 Task: Add a signature Brooke Phillips containing Best regards from, Brooke Phillips to email address softage.4@softage.net and add a label Research
Action: Mouse moved to (899, 76)
Screenshot: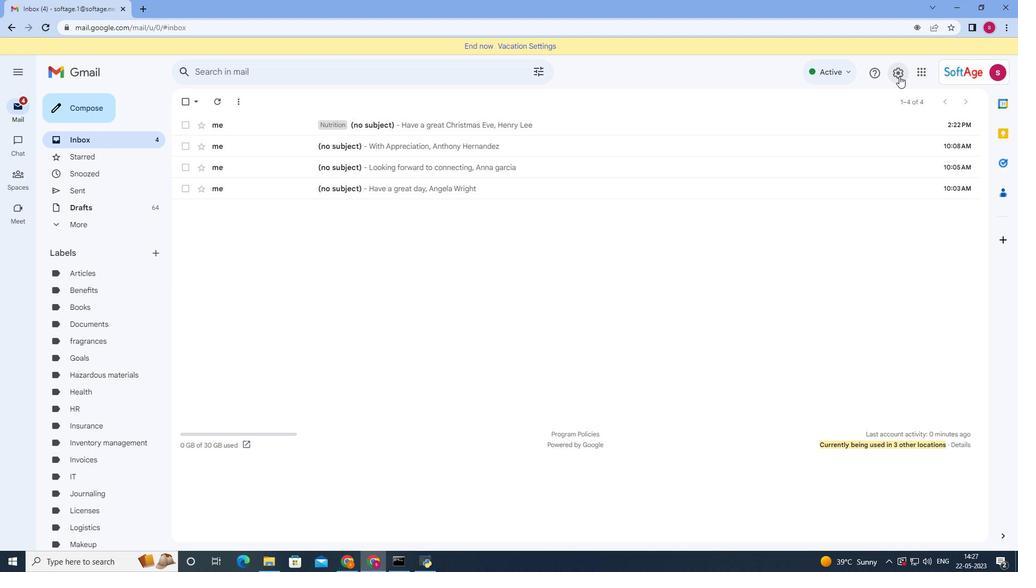
Action: Mouse pressed left at (899, 76)
Screenshot: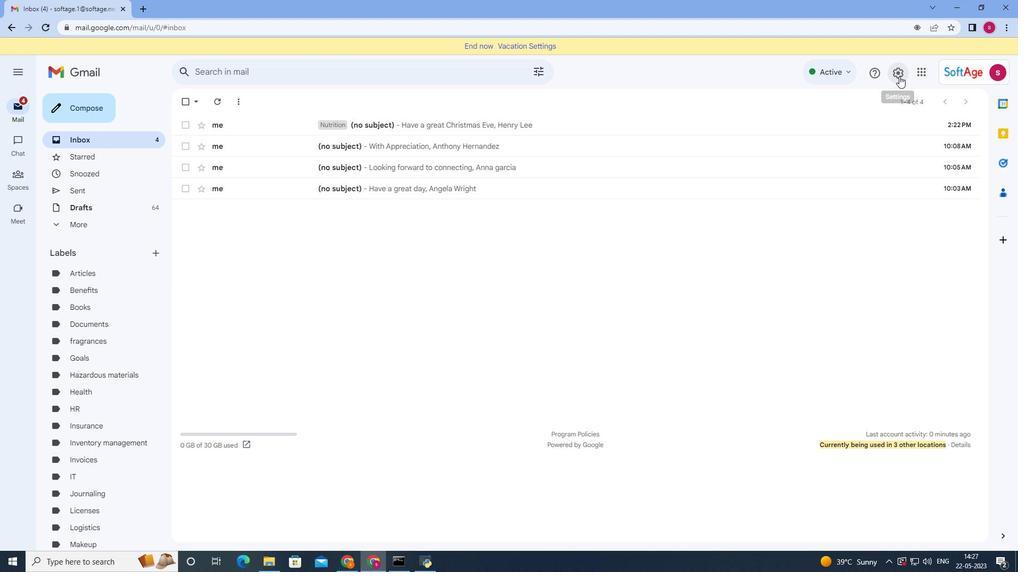 
Action: Mouse moved to (874, 127)
Screenshot: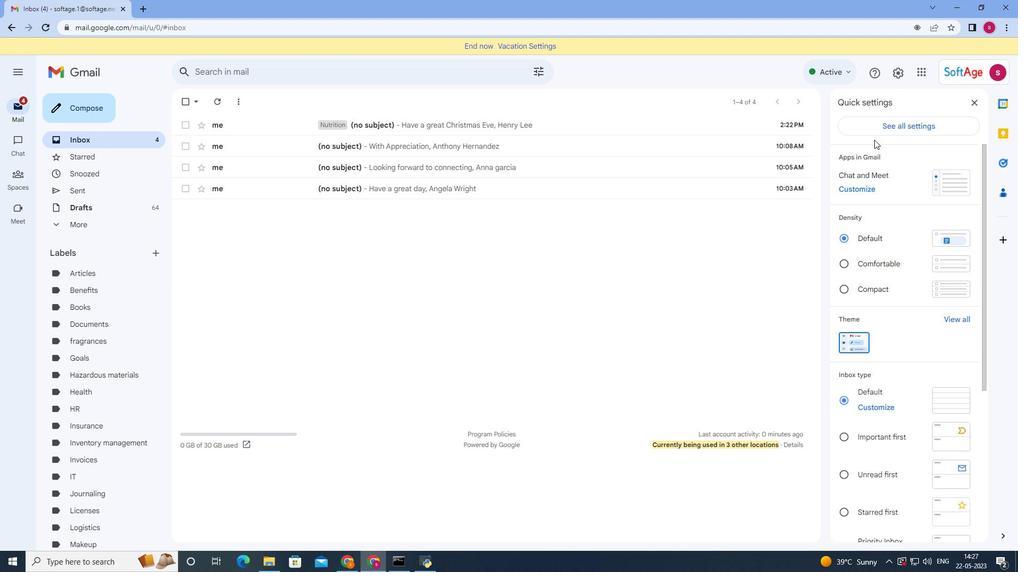
Action: Mouse pressed left at (874, 127)
Screenshot: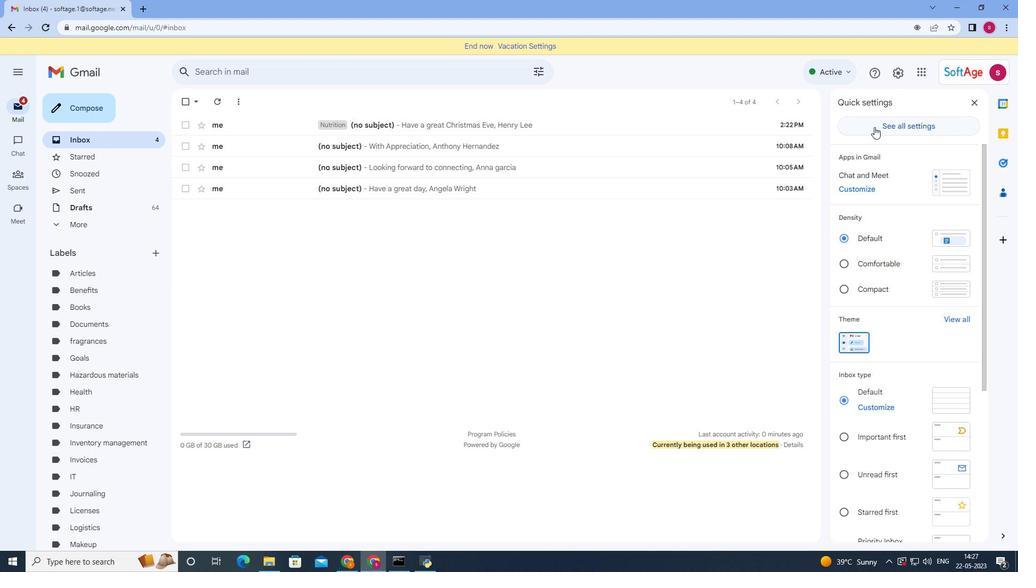 
Action: Mouse moved to (423, 292)
Screenshot: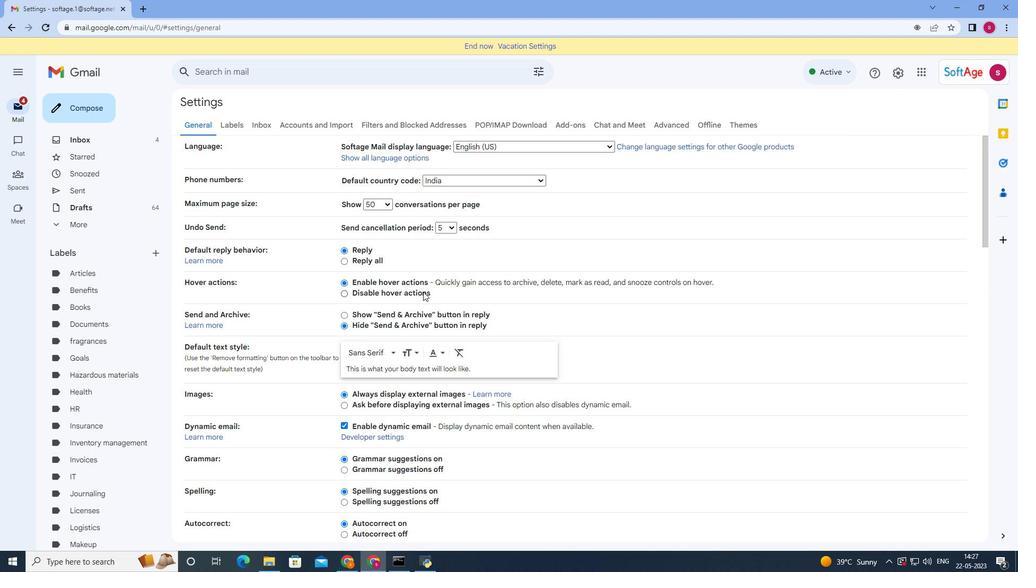 
Action: Mouse scrolled (423, 291) with delta (0, 0)
Screenshot: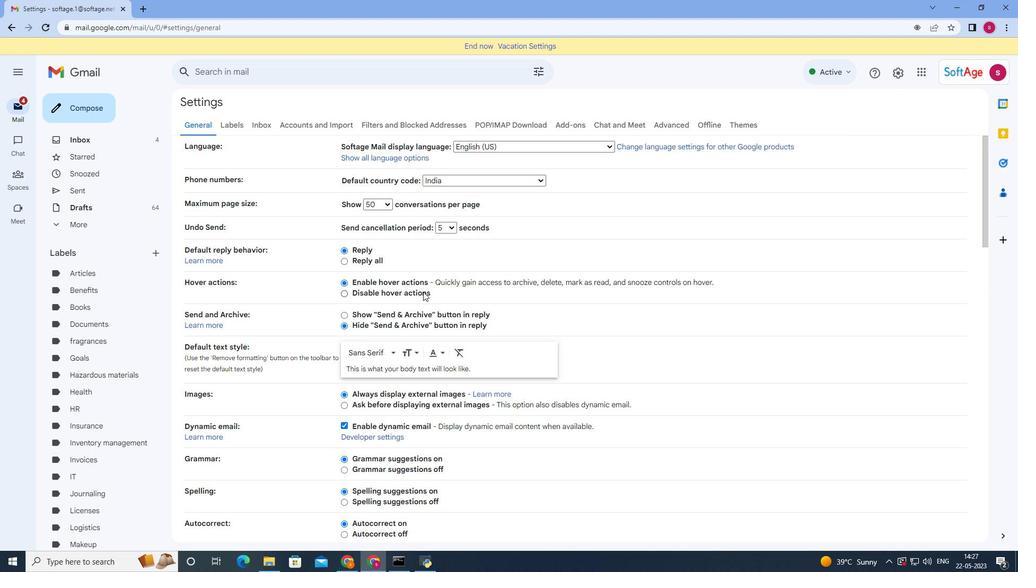 
Action: Mouse moved to (423, 292)
Screenshot: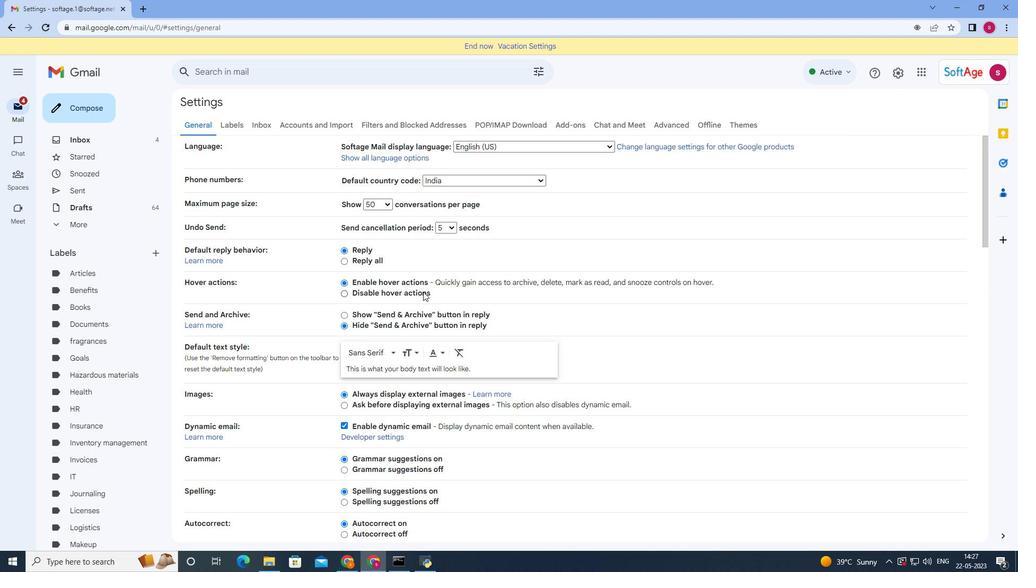 
Action: Mouse scrolled (423, 292) with delta (0, 0)
Screenshot: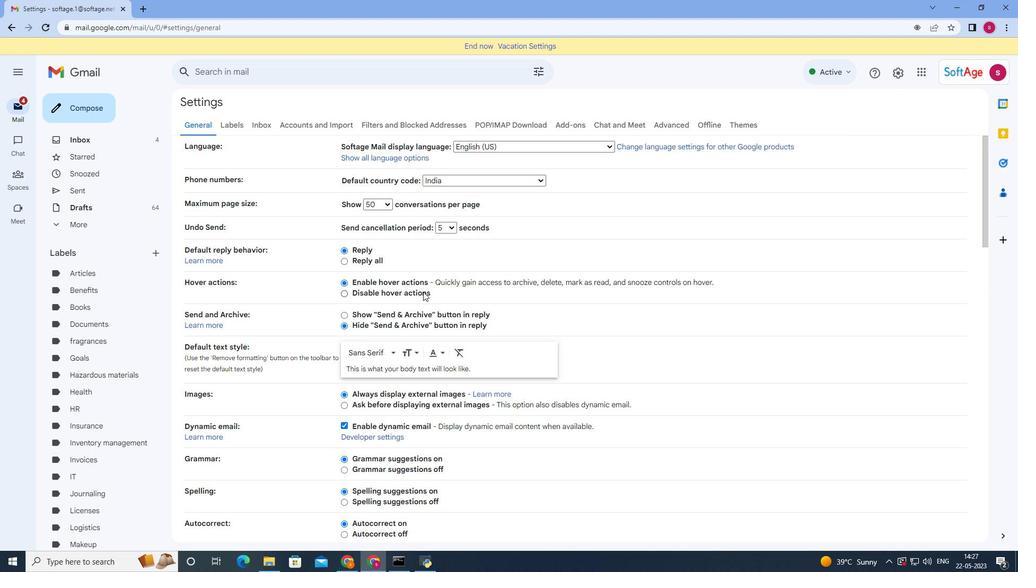 
Action: Mouse moved to (423, 293)
Screenshot: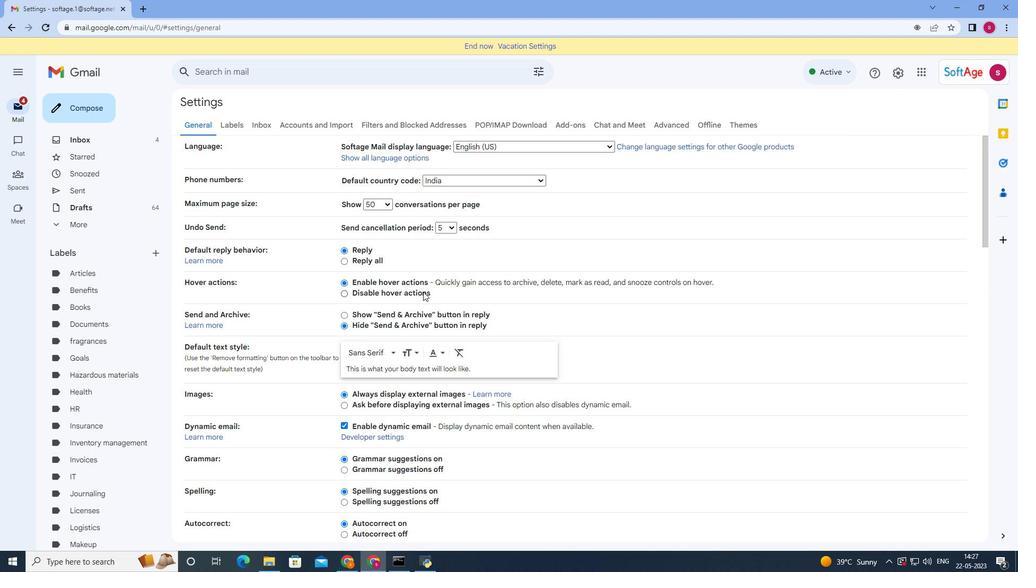 
Action: Mouse scrolled (423, 292) with delta (0, 0)
Screenshot: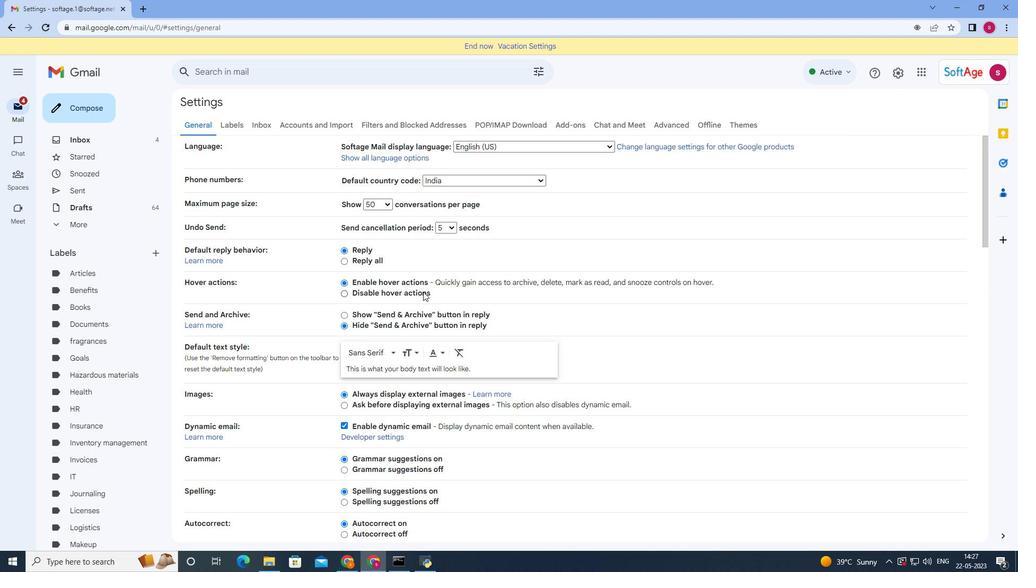 
Action: Mouse moved to (385, 416)
Screenshot: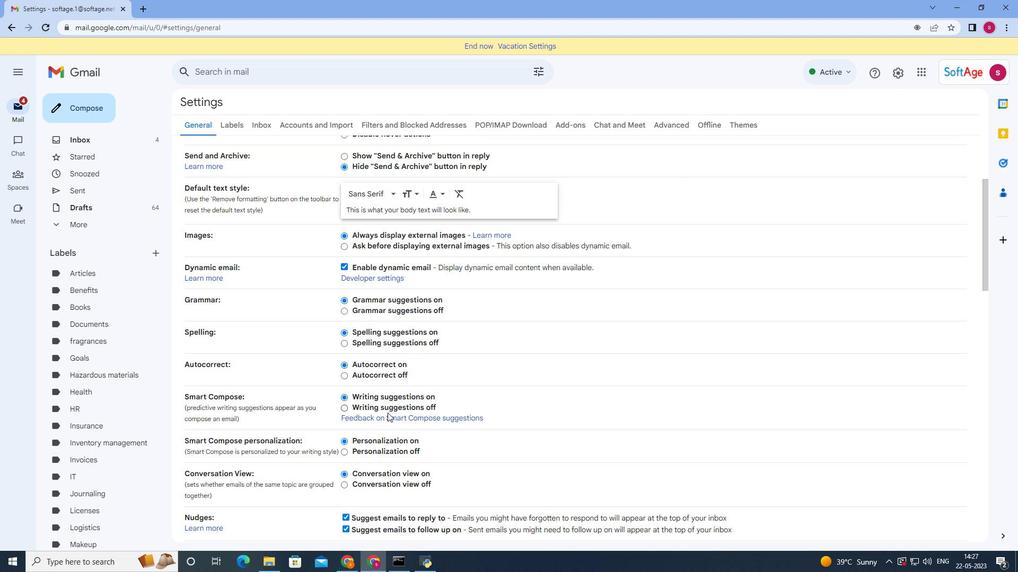 
Action: Mouse scrolled (385, 415) with delta (0, 0)
Screenshot: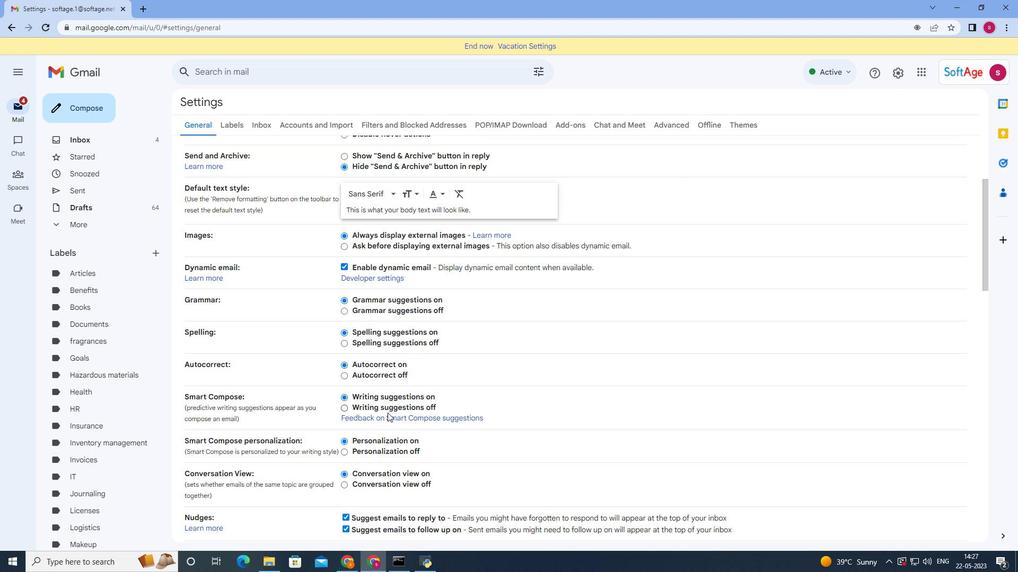 
Action: Mouse moved to (385, 416)
Screenshot: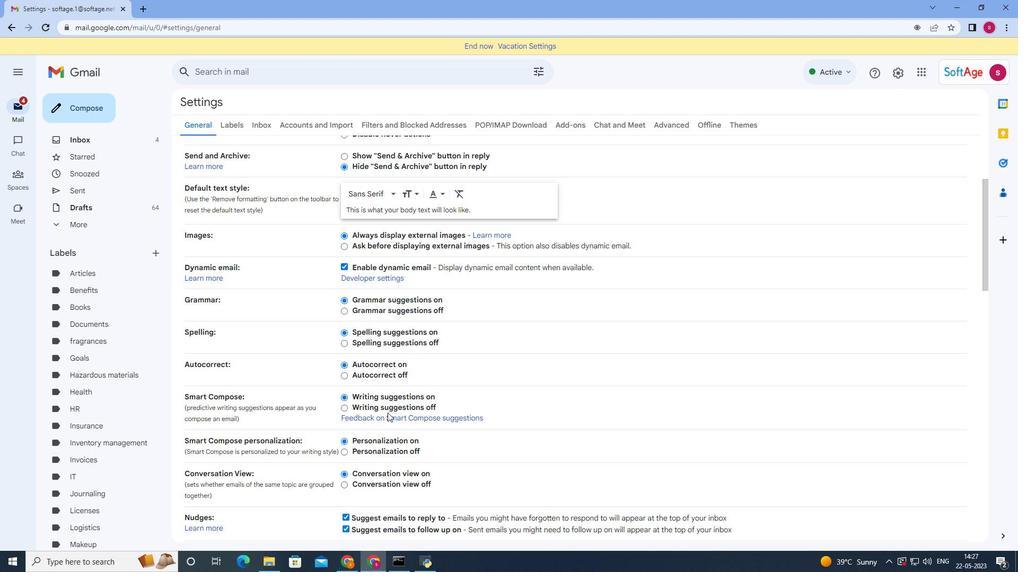 
Action: Mouse scrolled (385, 415) with delta (0, 0)
Screenshot: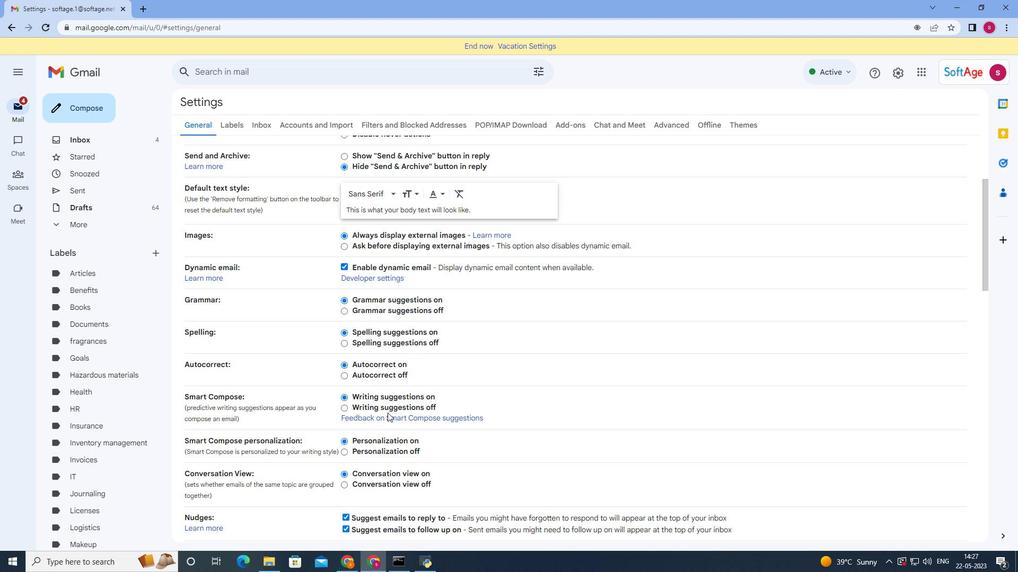 
Action: Mouse scrolled (385, 415) with delta (0, 0)
Screenshot: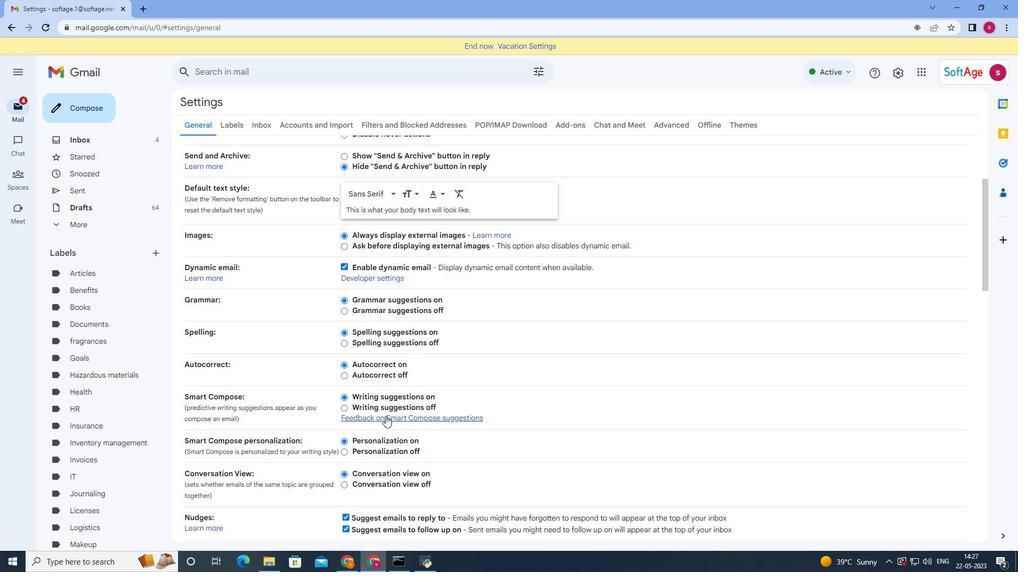 
Action: Mouse moved to (380, 431)
Screenshot: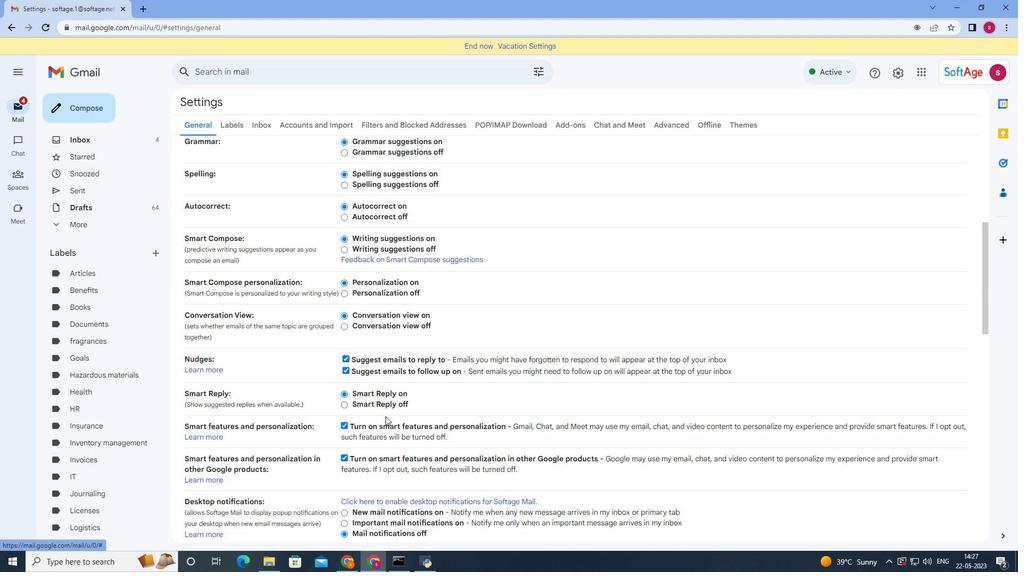 
Action: Mouse scrolled (383, 423) with delta (0, 0)
Screenshot: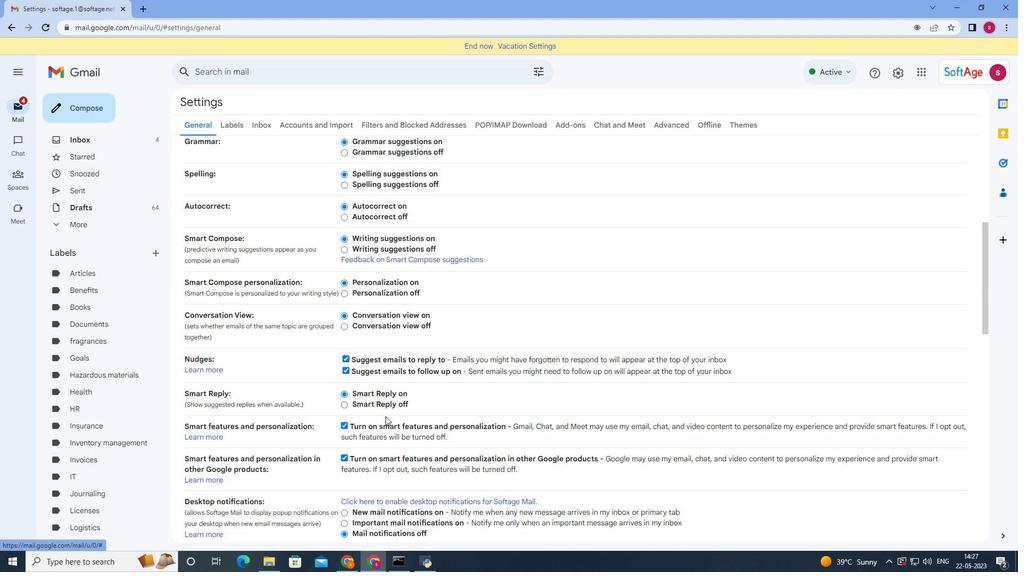 
Action: Mouse moved to (380, 431)
Screenshot: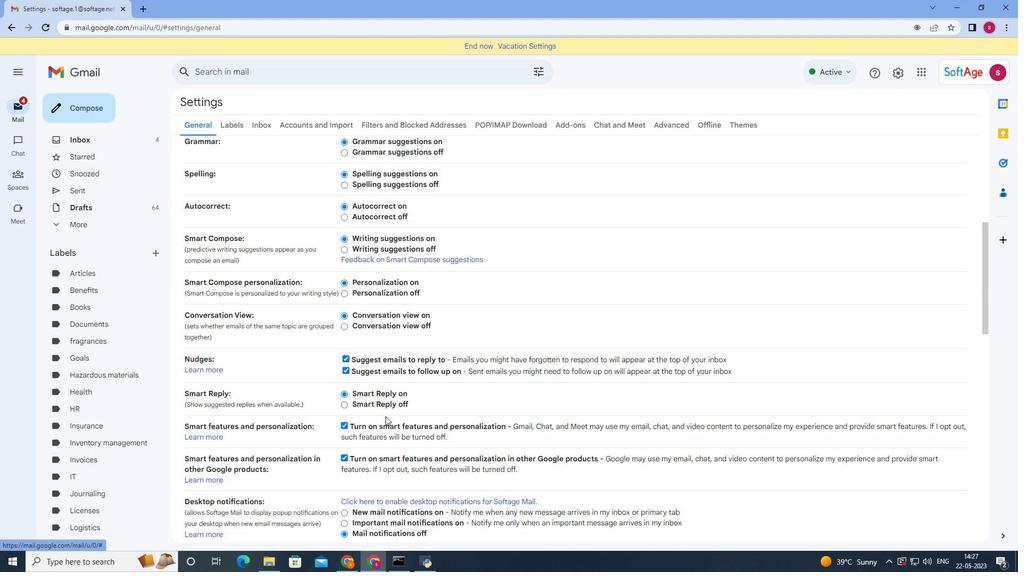 
Action: Mouse scrolled (380, 430) with delta (0, 0)
Screenshot: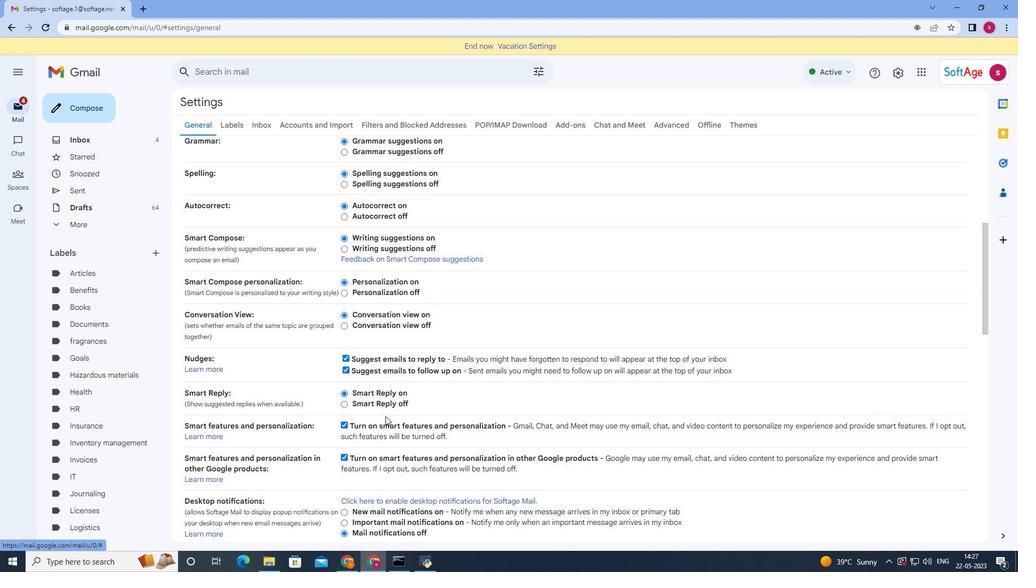 
Action: Mouse moved to (379, 433)
Screenshot: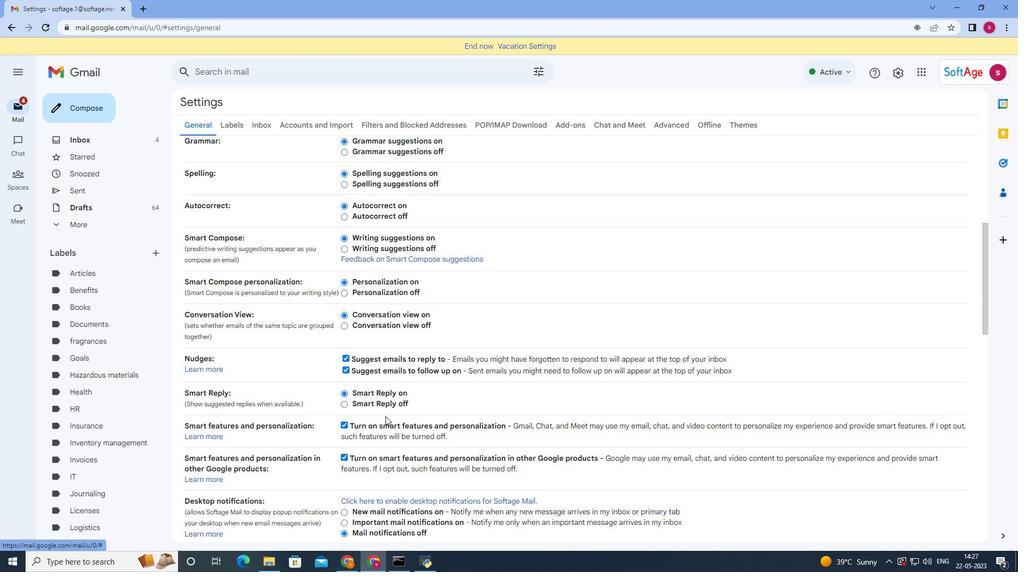
Action: Mouse scrolled (379, 432) with delta (0, 0)
Screenshot: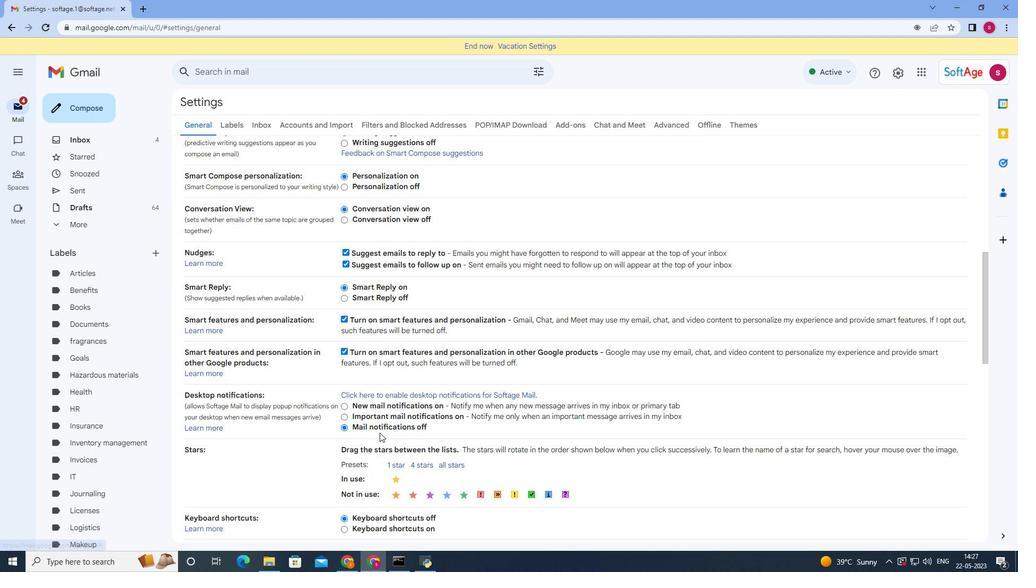 
Action: Mouse scrolled (379, 432) with delta (0, 0)
Screenshot: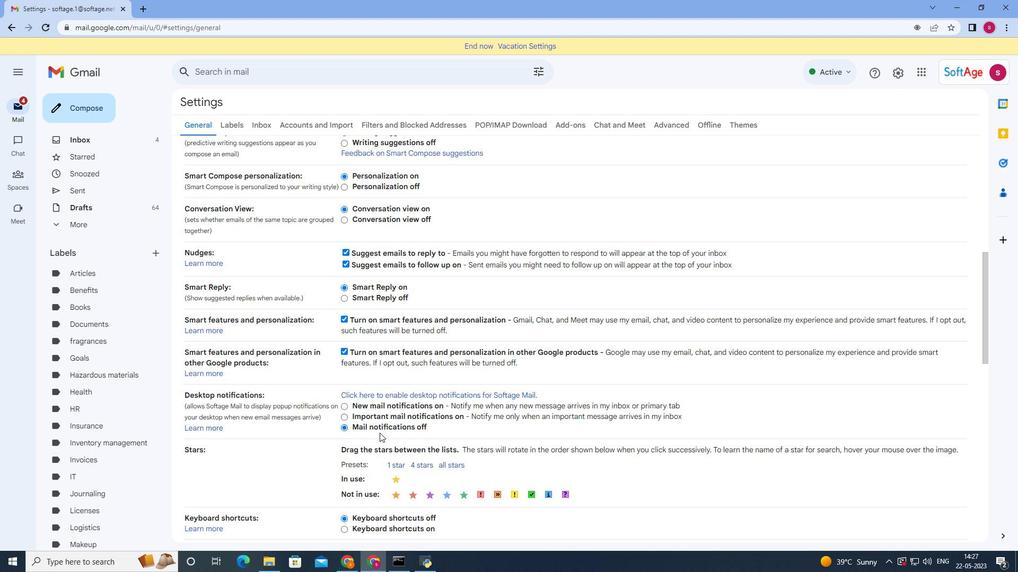 
Action: Mouse moved to (372, 467)
Screenshot: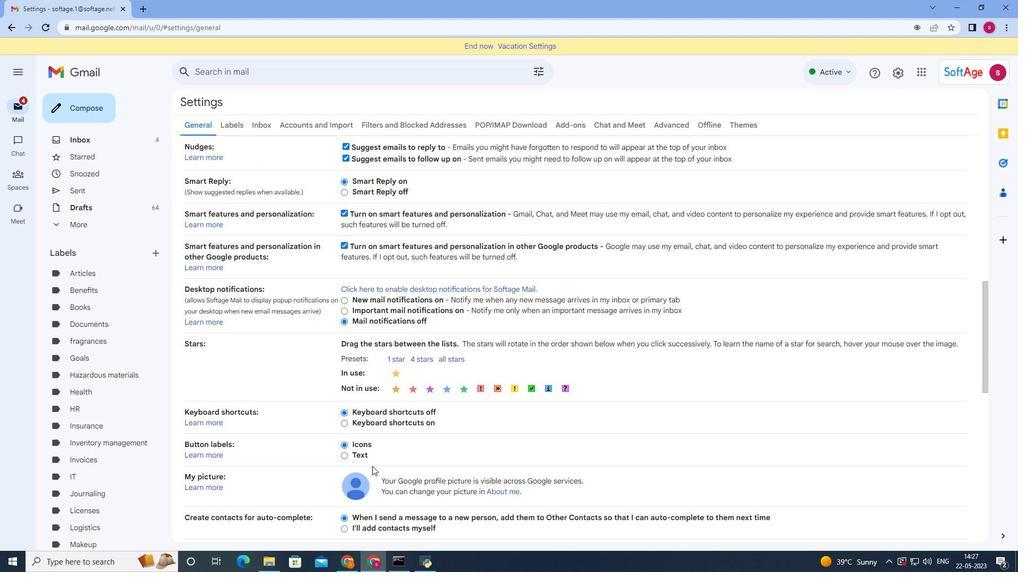 
Action: Mouse scrolled (372, 467) with delta (0, 0)
Screenshot: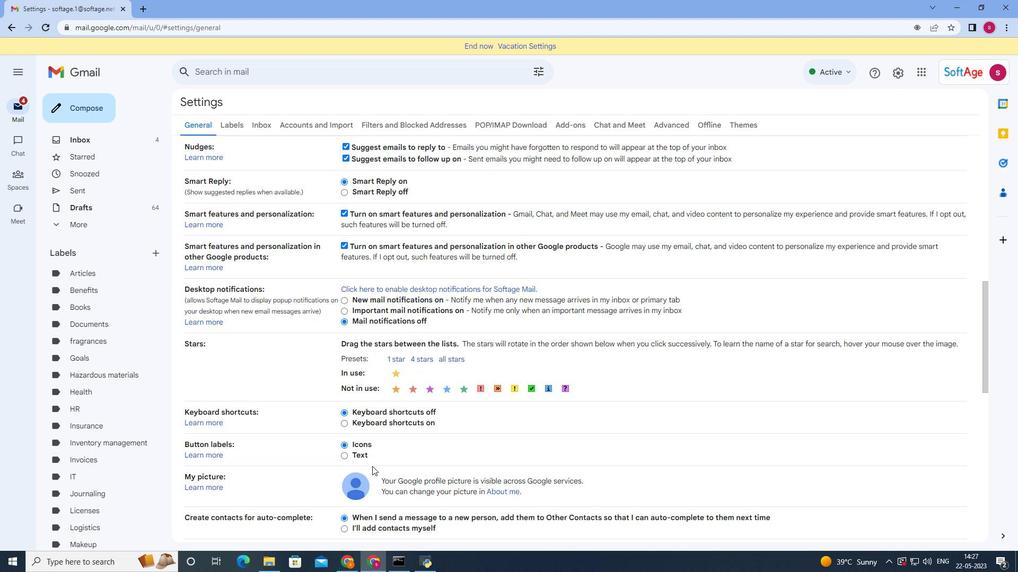 
Action: Mouse moved to (374, 467)
Screenshot: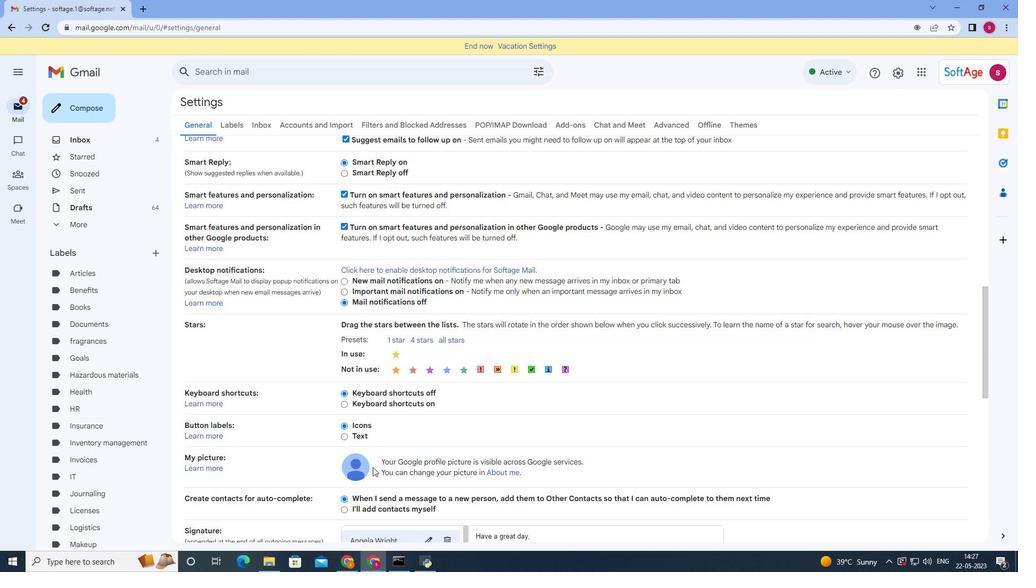 
Action: Mouse scrolled (373, 467) with delta (0, 0)
Screenshot: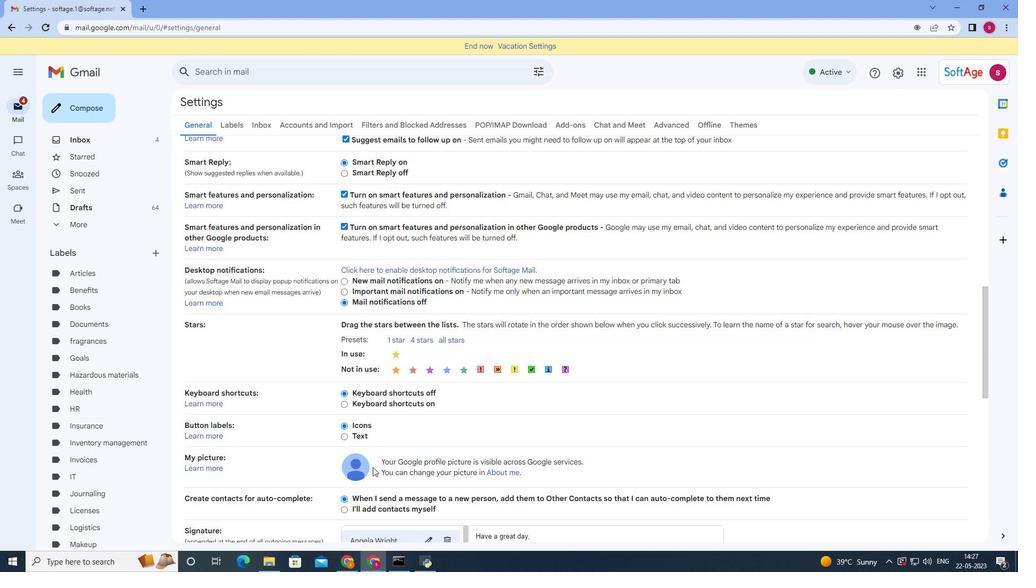 
Action: Mouse moved to (381, 466)
Screenshot: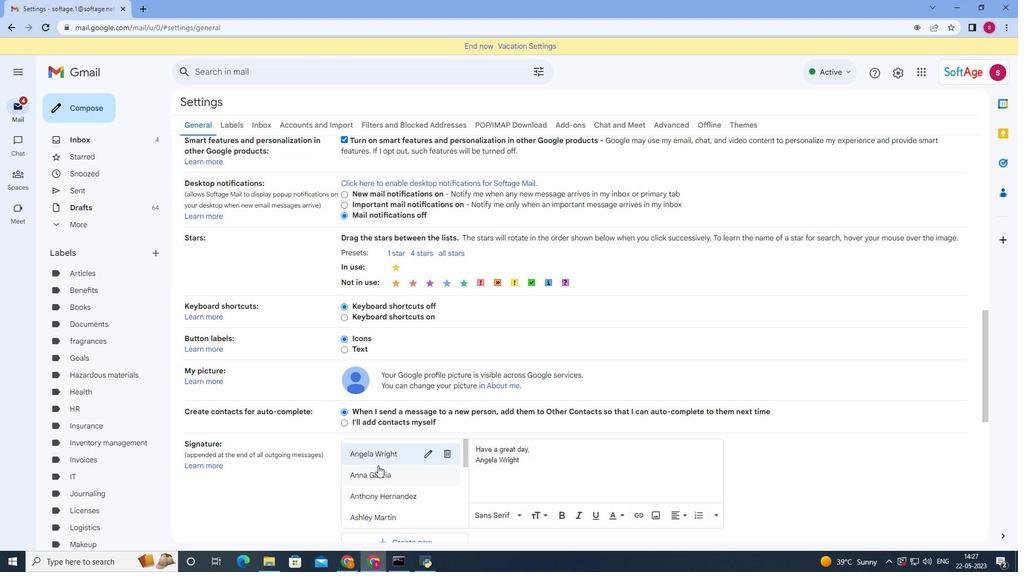 
Action: Mouse scrolled (381, 466) with delta (0, 0)
Screenshot: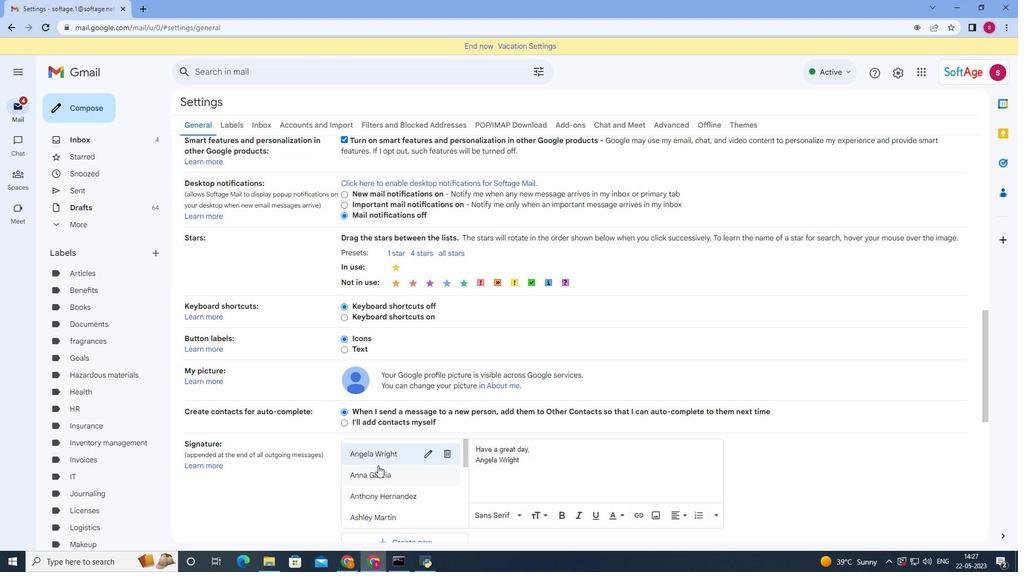 
Action: Mouse moved to (494, 478)
Screenshot: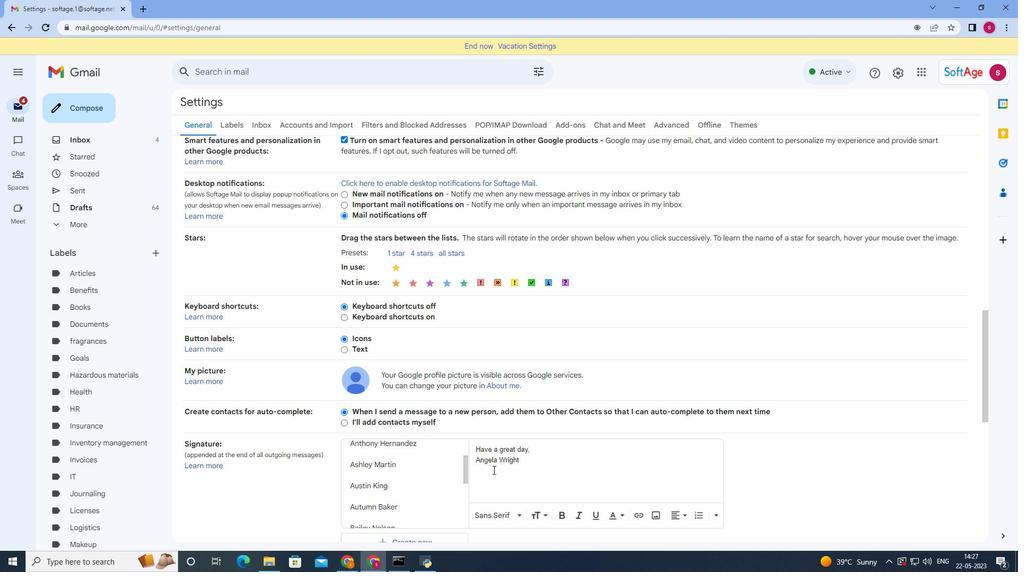 
Action: Mouse scrolled (494, 477) with delta (0, 0)
Screenshot: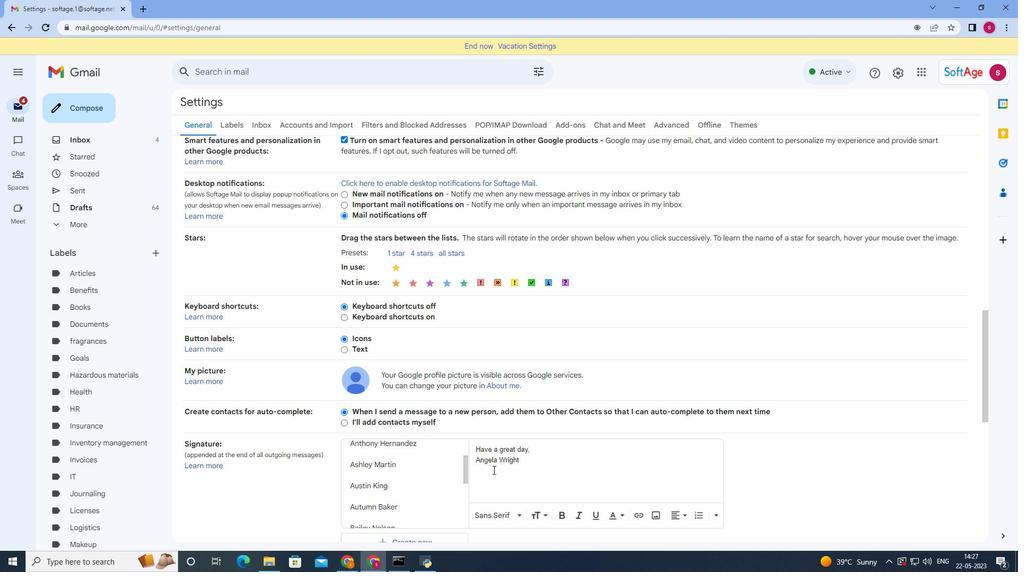 
Action: Mouse scrolled (494, 477) with delta (0, 0)
Screenshot: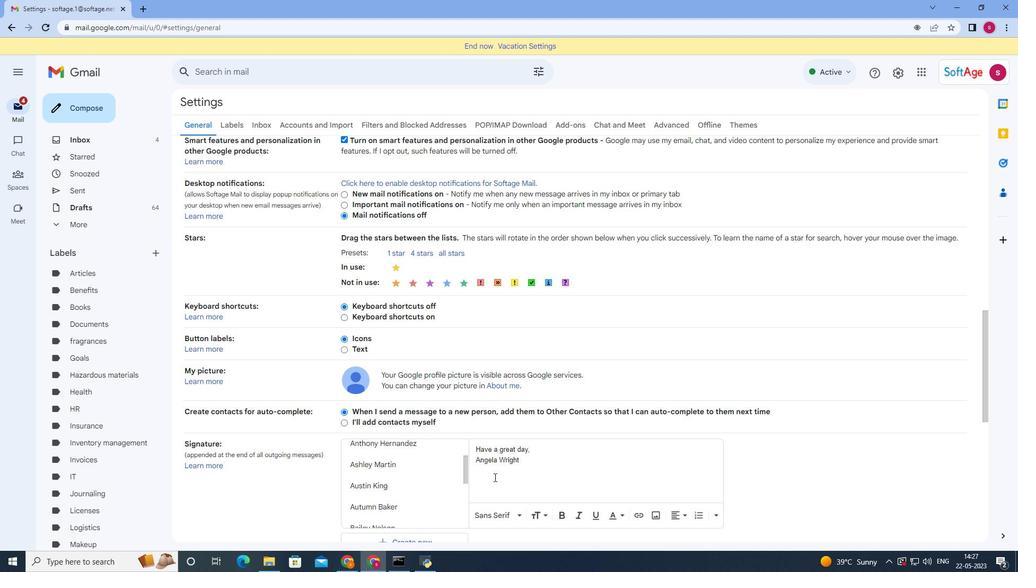
Action: Mouse moved to (413, 439)
Screenshot: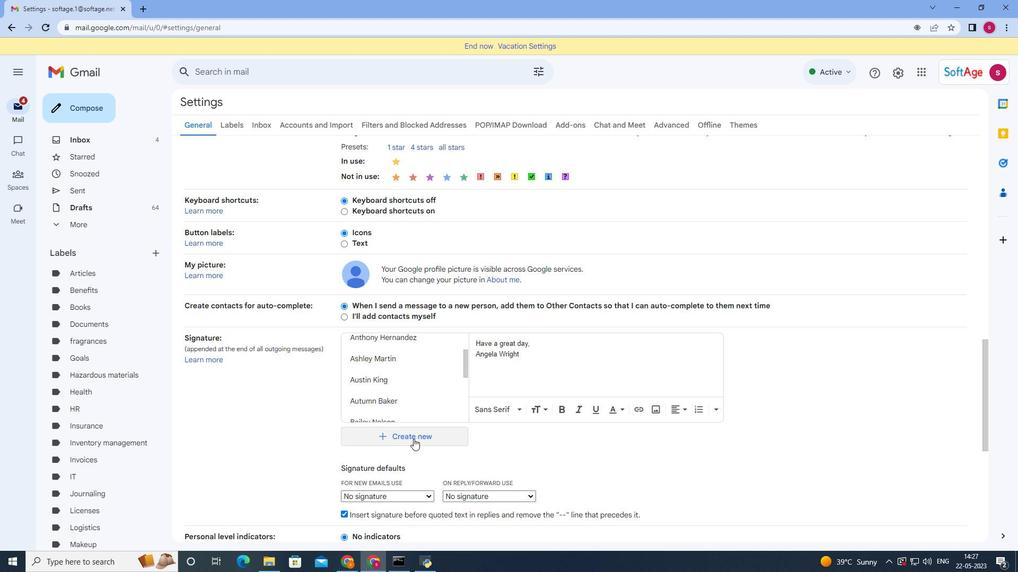 
Action: Mouse pressed left at (413, 439)
Screenshot: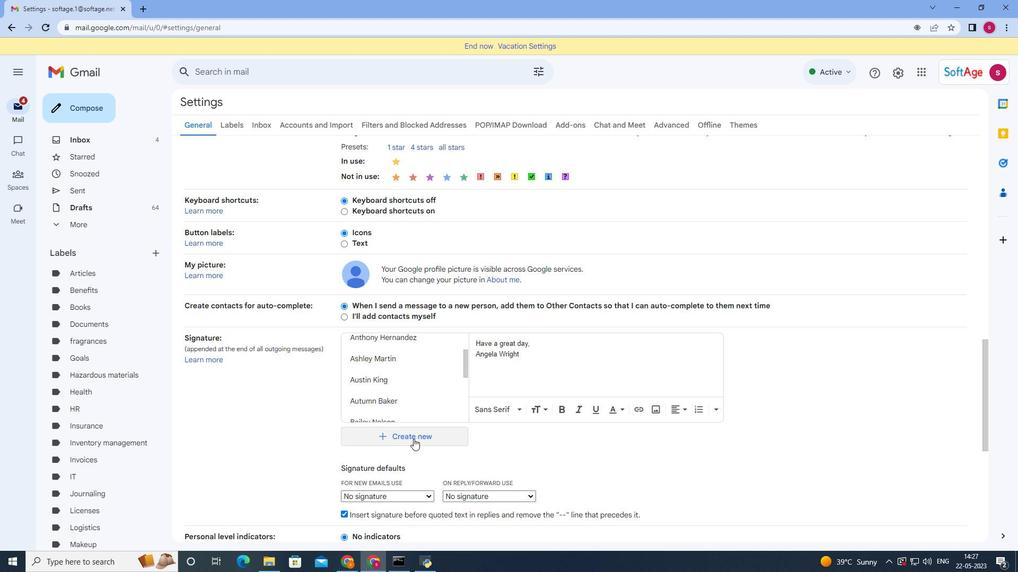 
Action: Mouse moved to (405, 374)
Screenshot: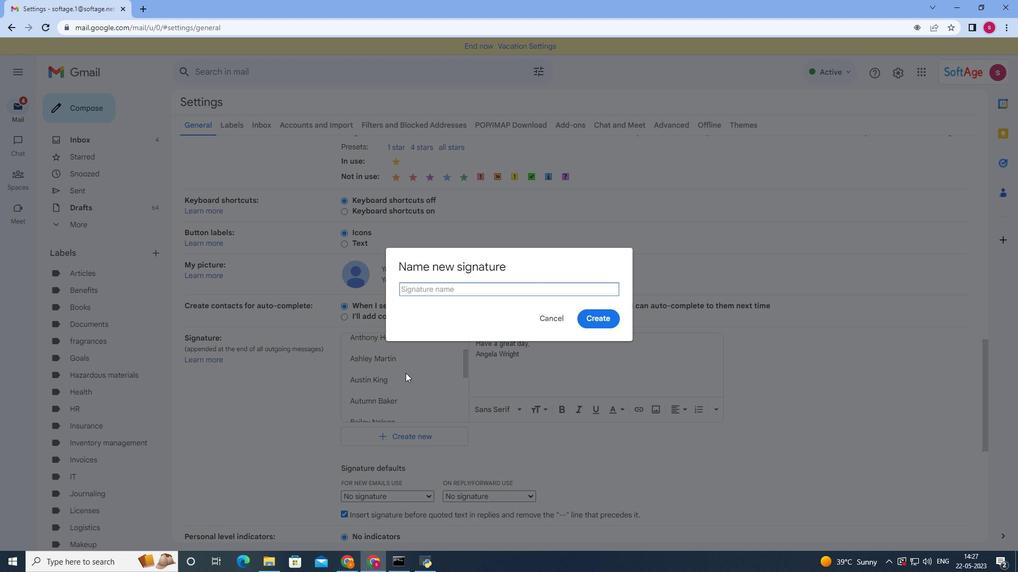 
Action: Key pressed <Key.shift>Brooke<Key.space><Key.shift>Pj<Key.backspace>hillips
Screenshot: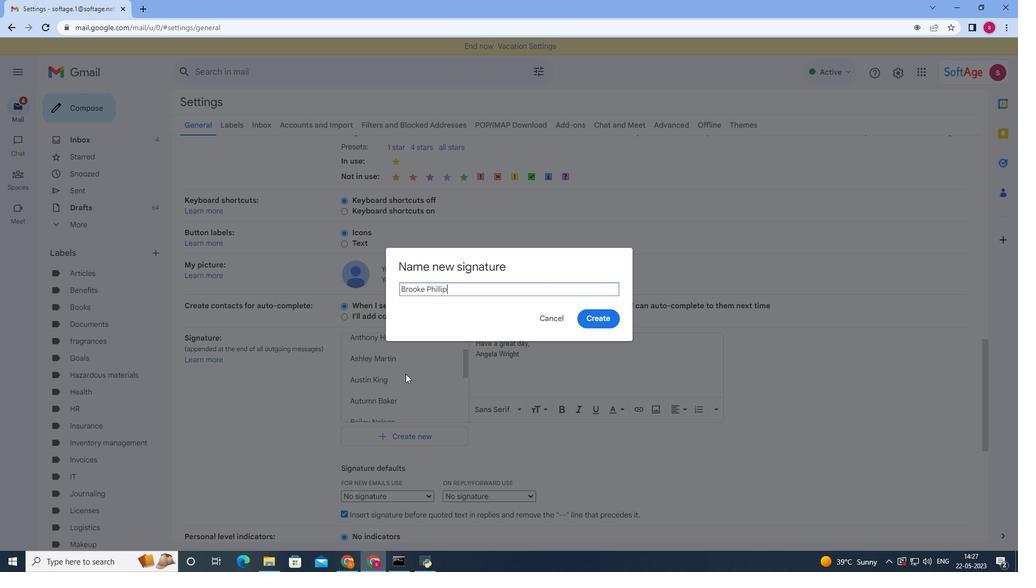 
Action: Mouse moved to (604, 319)
Screenshot: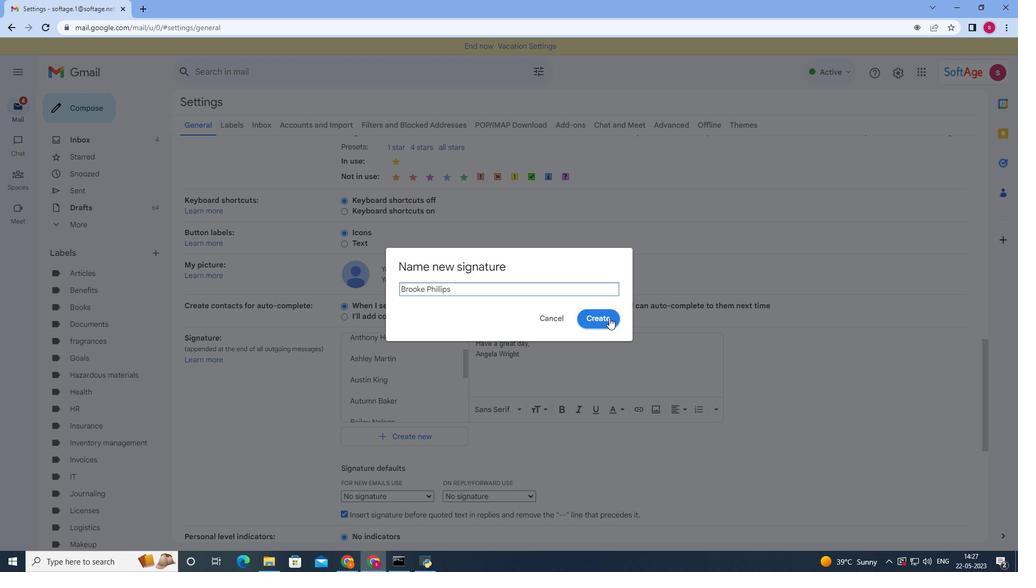 
Action: Mouse pressed left at (604, 319)
Screenshot: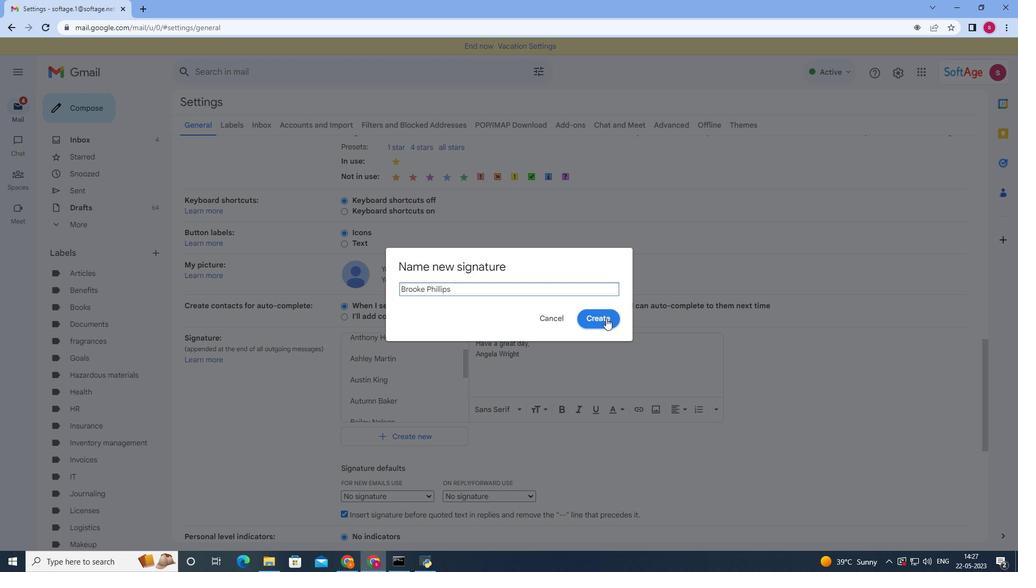 
Action: Mouse moved to (508, 344)
Screenshot: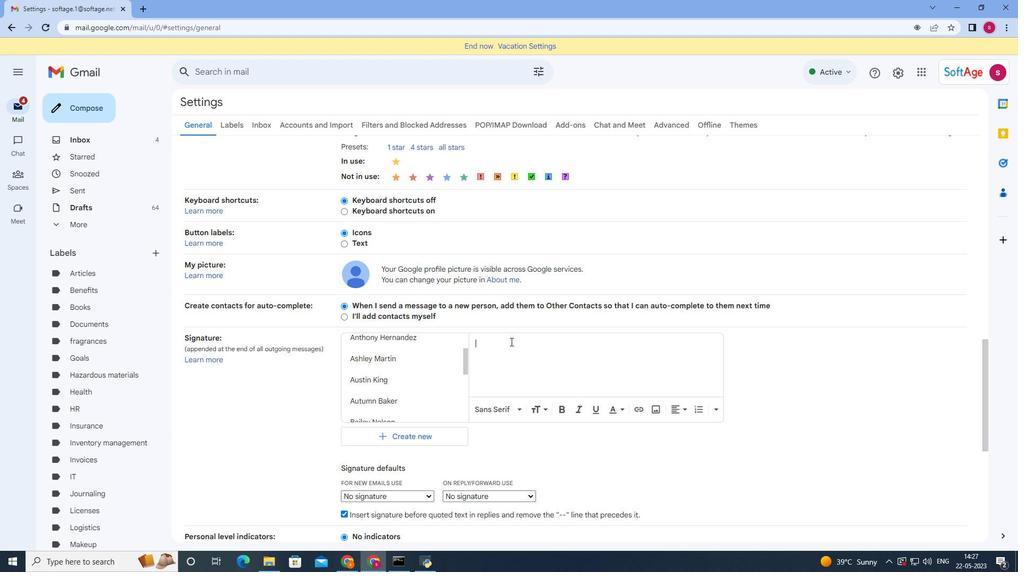 
Action: Mouse pressed left at (508, 344)
Screenshot: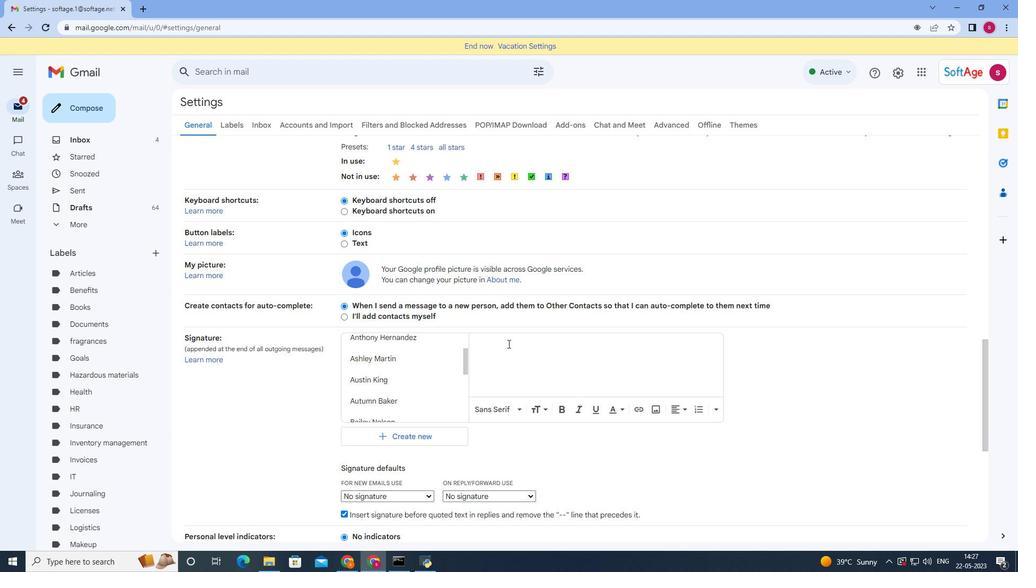 
Action: Mouse moved to (508, 343)
Screenshot: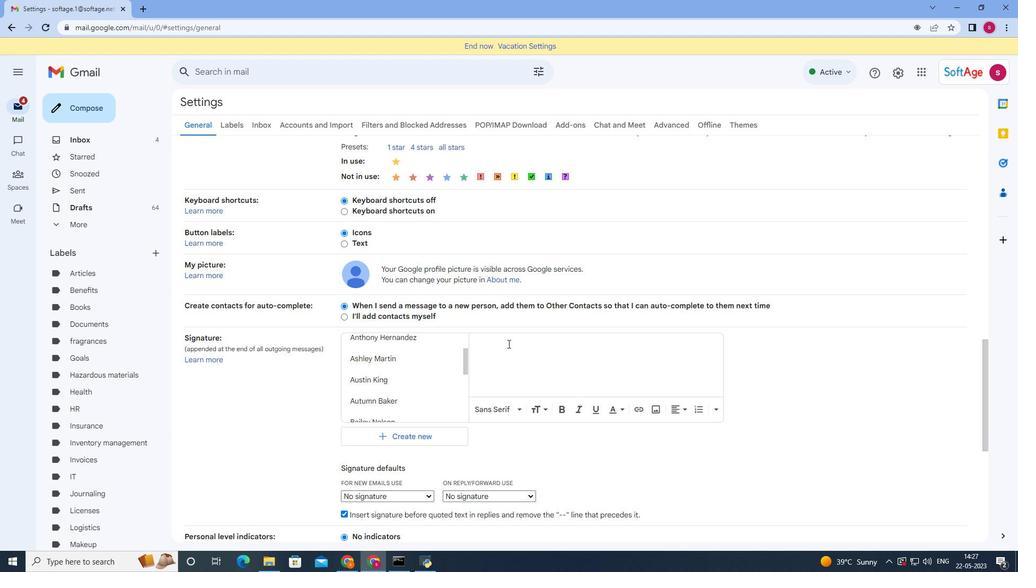 
Action: Key pressed <Key.shift>Best<Key.space>regards<Key.space>from,<Key.enter><Key.shift>Brok<Key.backspace>oke<Key.space><Key.shift>Pj<Key.backspace>hillips
Screenshot: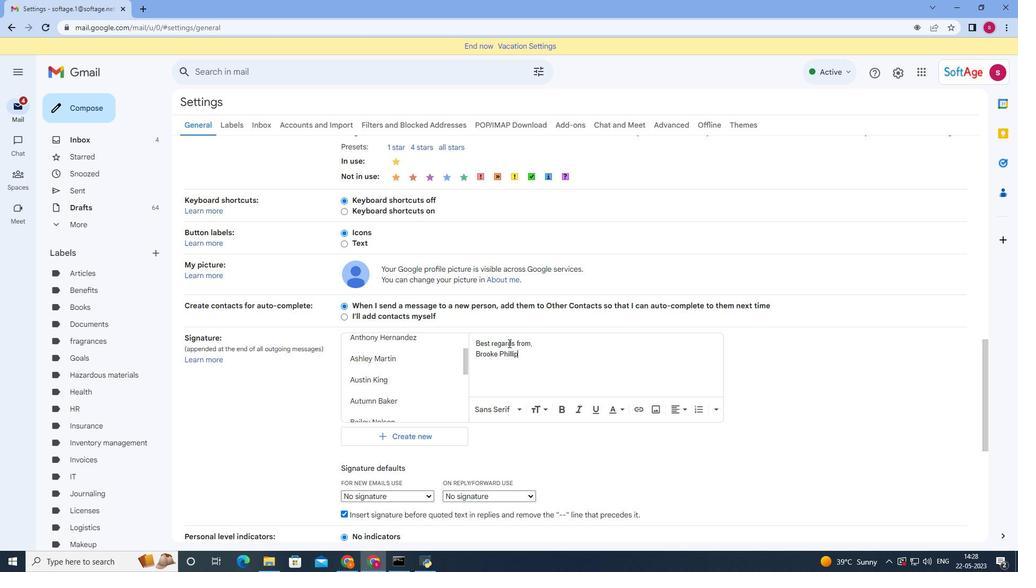 
Action: Mouse moved to (511, 388)
Screenshot: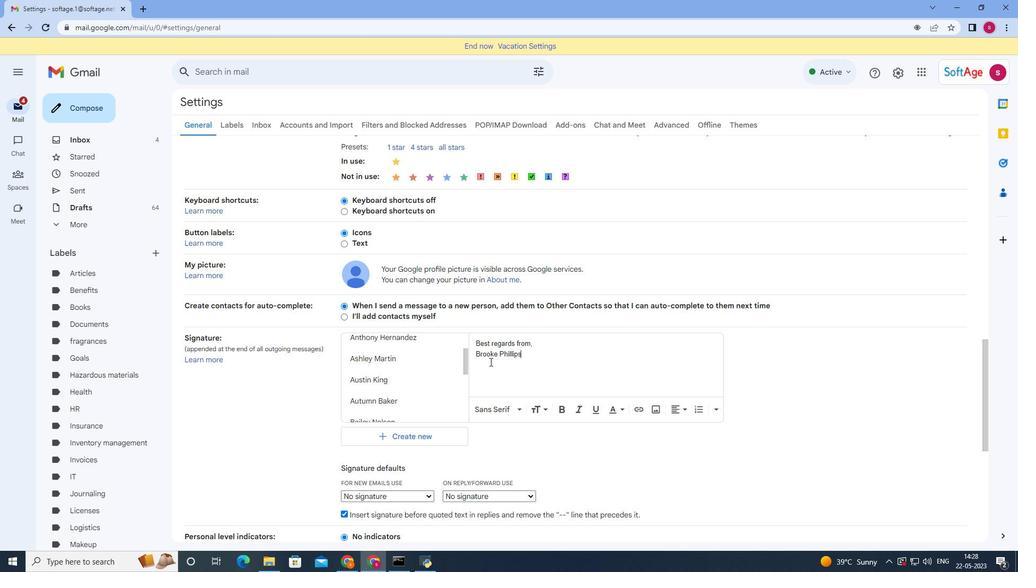 
Action: Mouse scrolled (511, 388) with delta (0, 0)
Screenshot: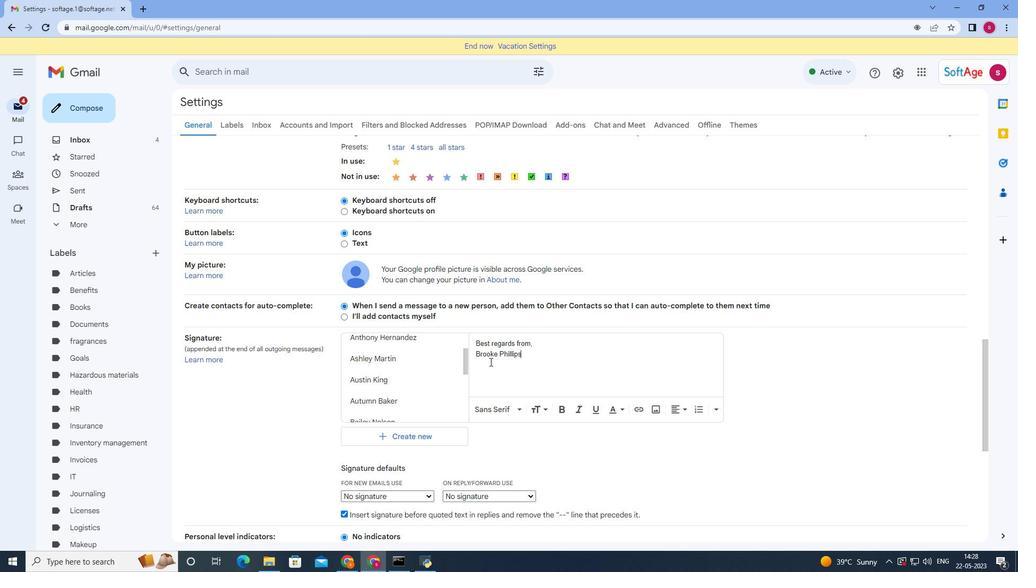 
Action: Mouse moved to (520, 396)
Screenshot: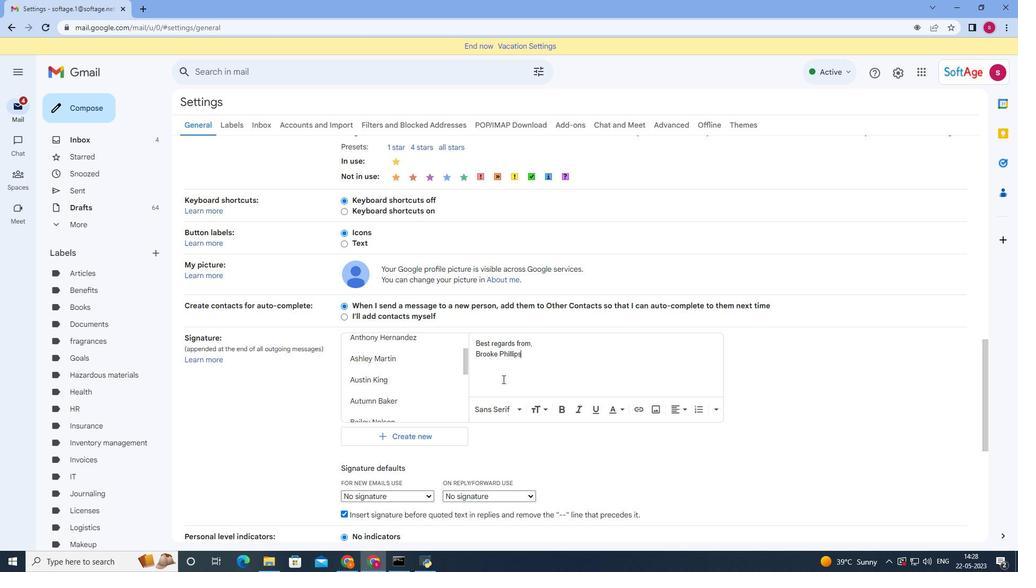 
Action: Mouse scrolled (520, 396) with delta (0, 0)
Screenshot: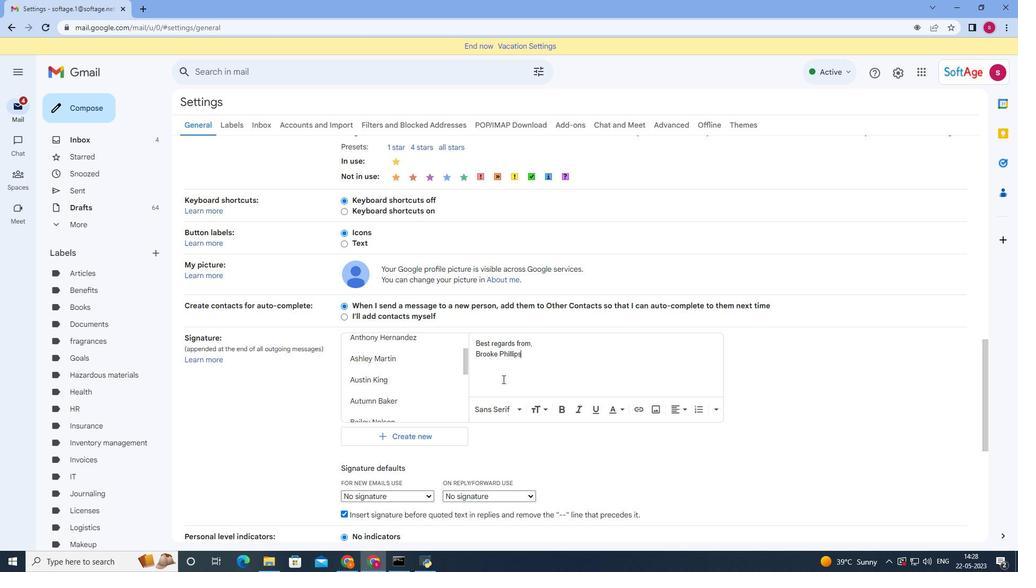 
Action: Mouse moved to (526, 398)
Screenshot: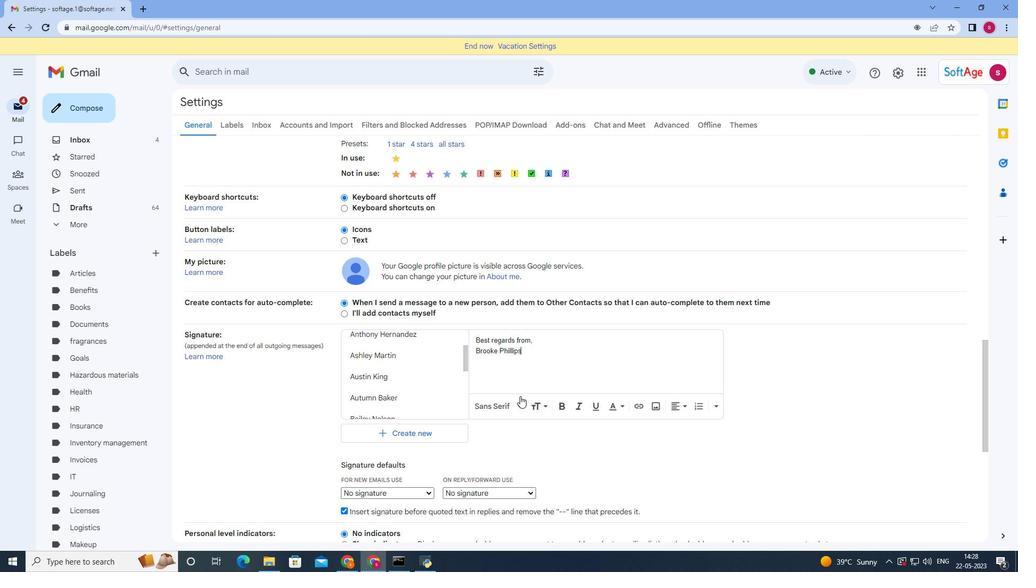 
Action: Mouse scrolled (526, 398) with delta (0, 0)
Screenshot: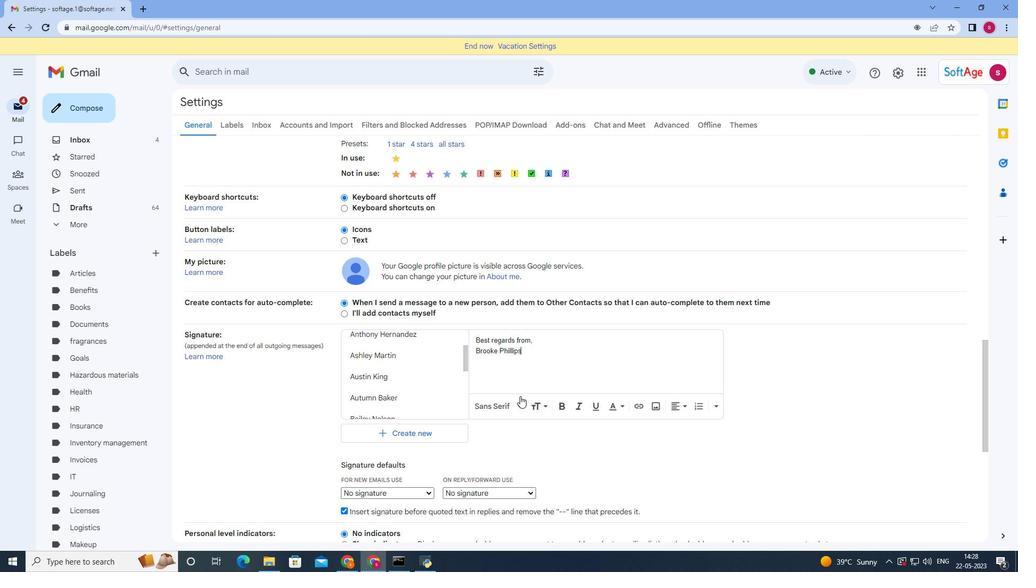 
Action: Mouse moved to (561, 353)
Screenshot: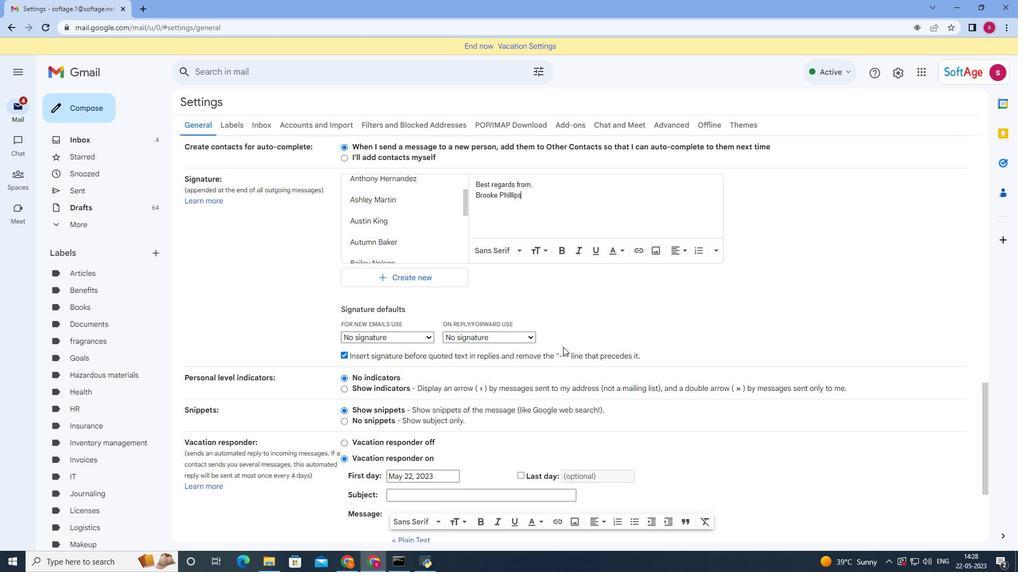 
Action: Mouse scrolled (563, 348) with delta (0, 0)
Screenshot: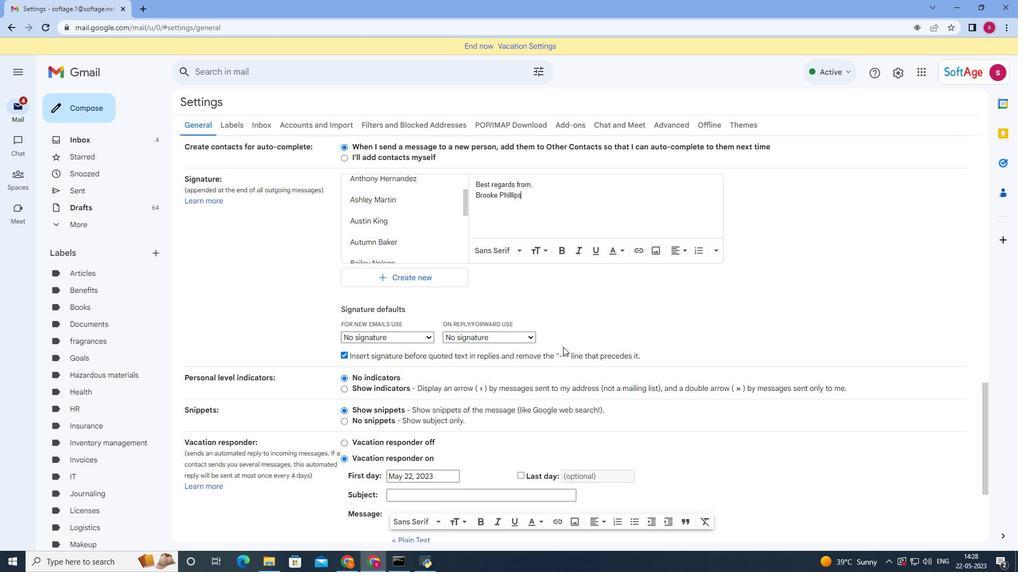 
Action: Mouse moved to (561, 354)
Screenshot: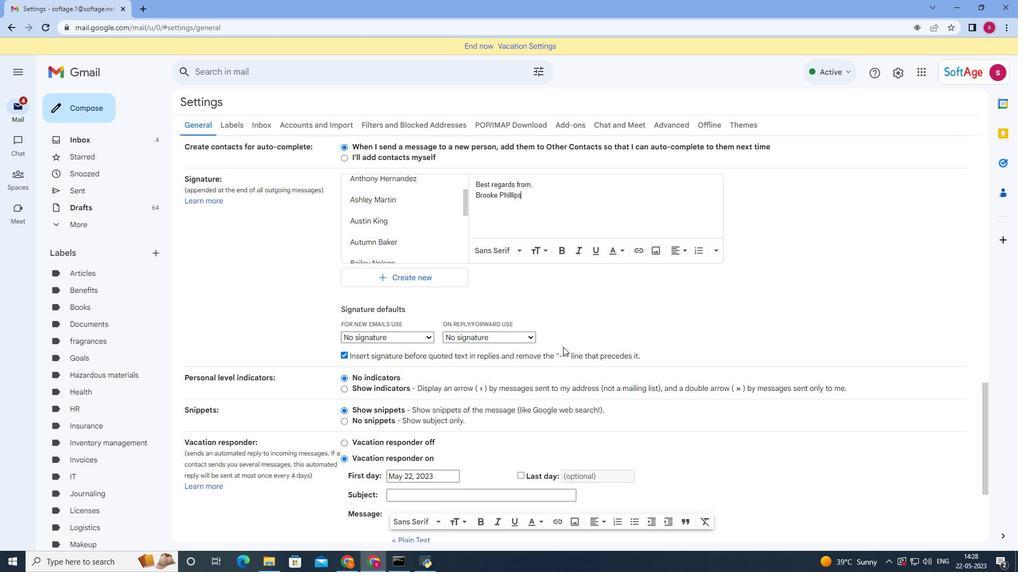
Action: Mouse scrolled (562, 350) with delta (0, 0)
Screenshot: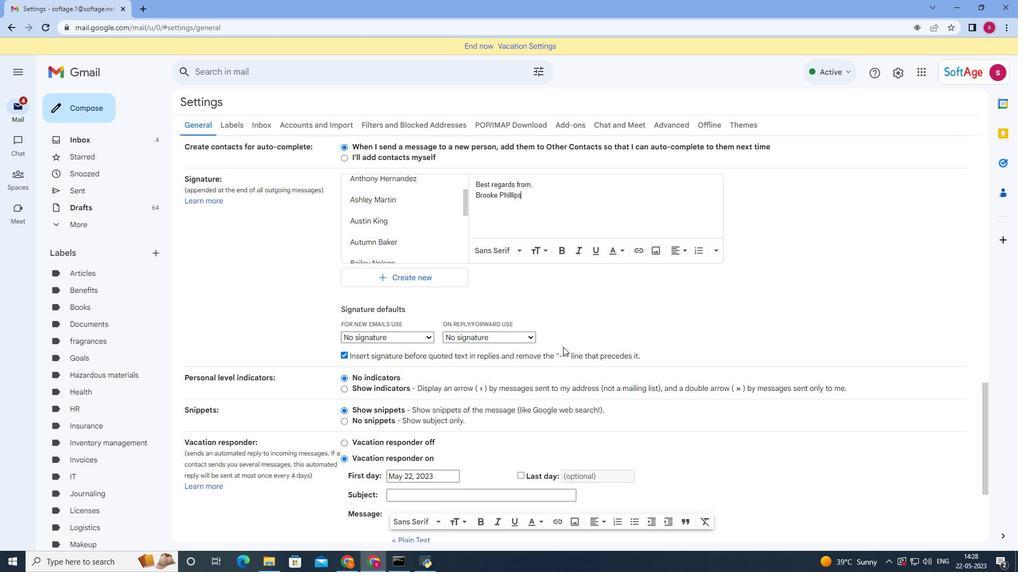 
Action: Mouse moved to (561, 355)
Screenshot: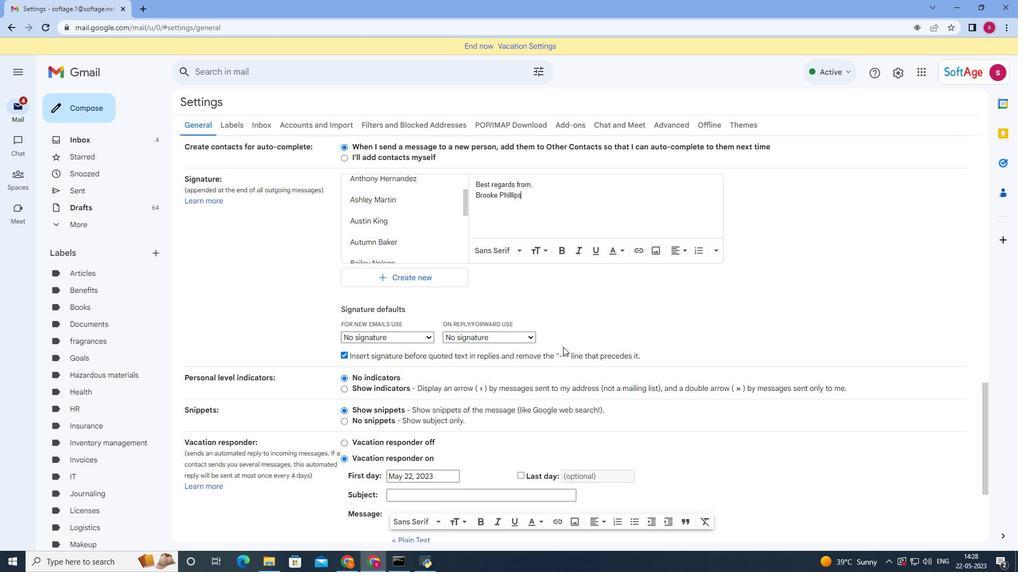 
Action: Mouse scrolled (561, 351) with delta (0, 0)
Screenshot: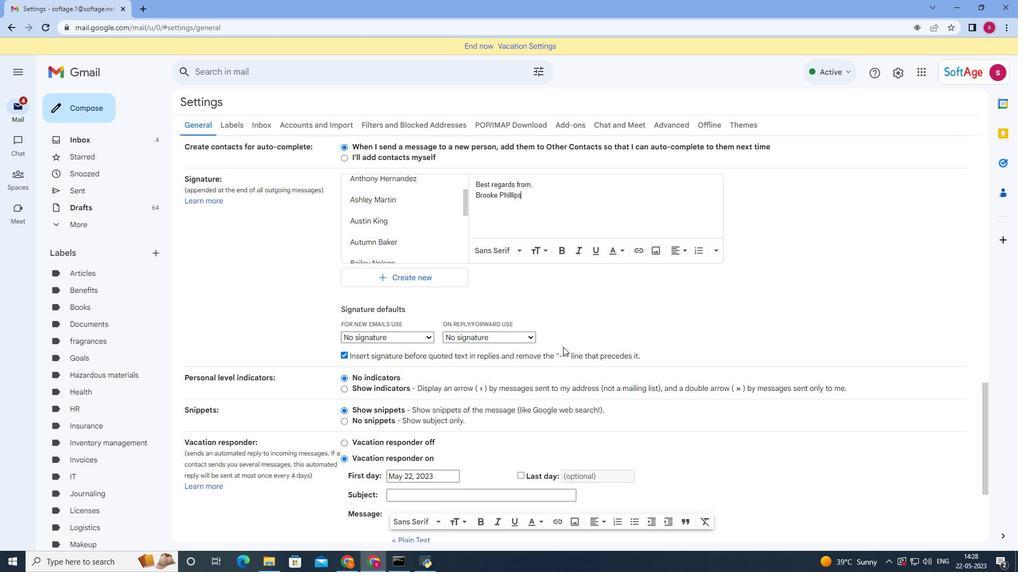 
Action: Mouse moved to (561, 359)
Screenshot: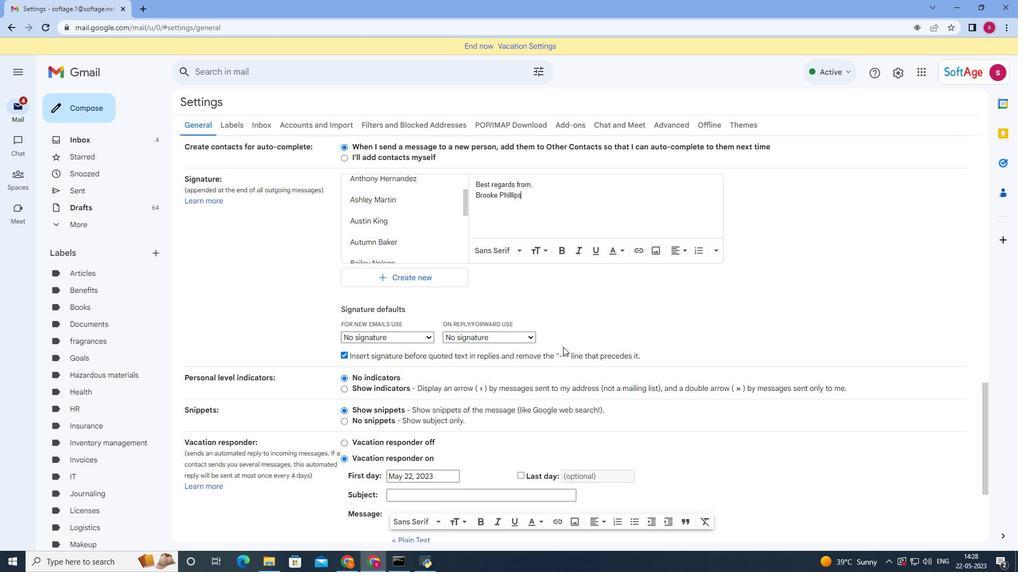 
Action: Mouse scrolled (561, 356) with delta (0, 0)
Screenshot: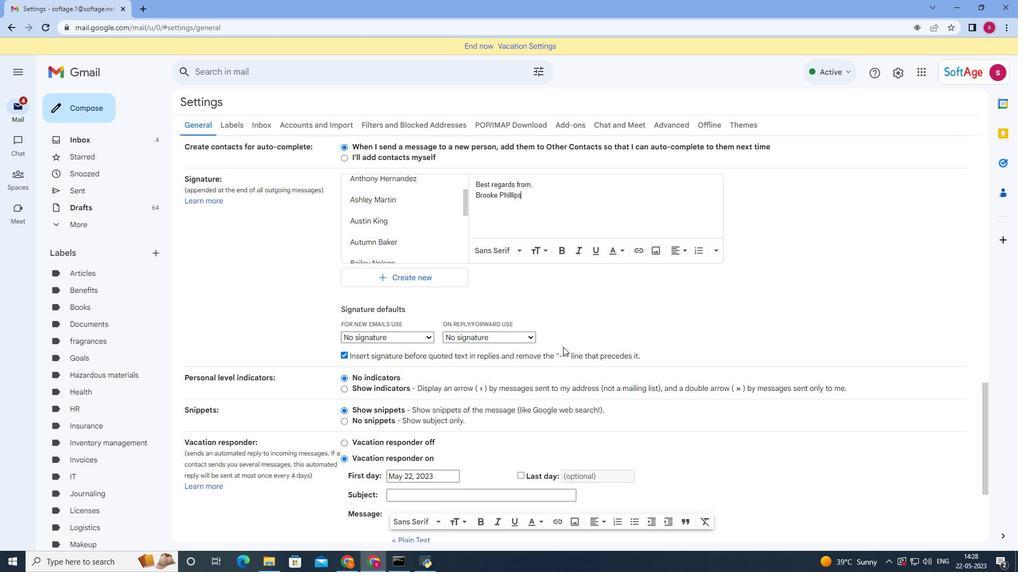 
Action: Mouse moved to (556, 483)
Screenshot: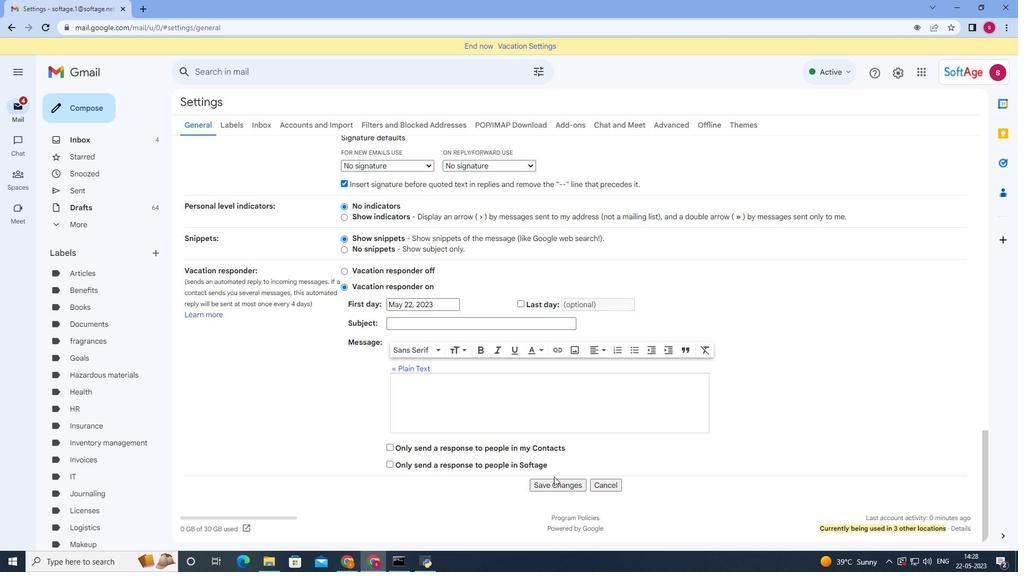 
Action: Mouse pressed left at (556, 483)
Screenshot: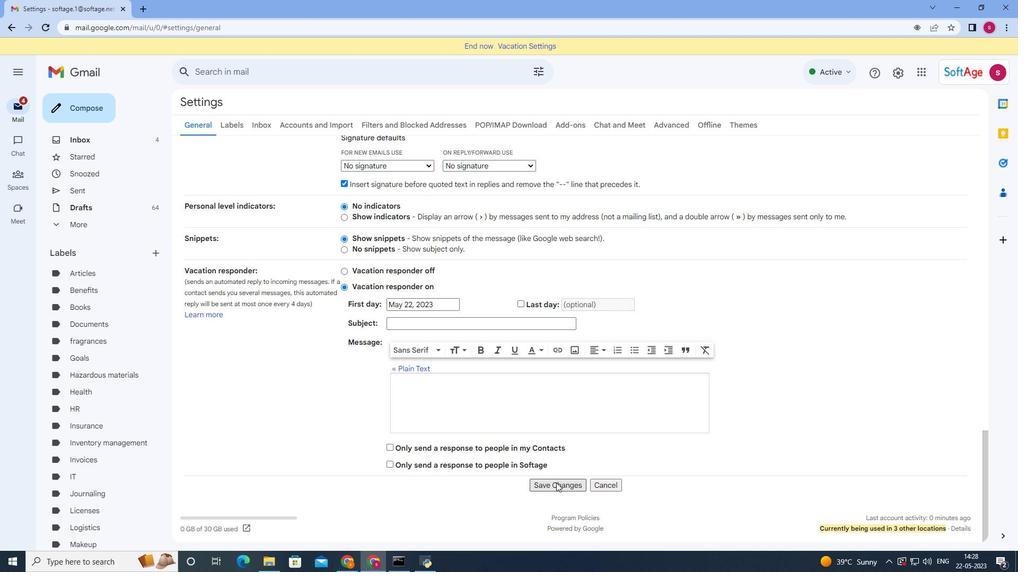 
Action: Mouse moved to (89, 106)
Screenshot: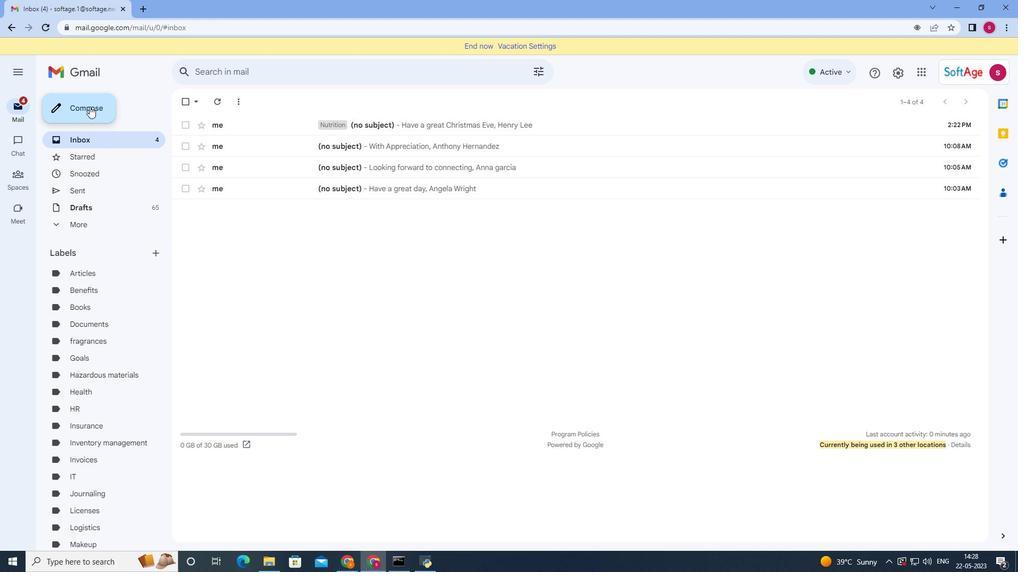 
Action: Mouse pressed left at (89, 106)
Screenshot: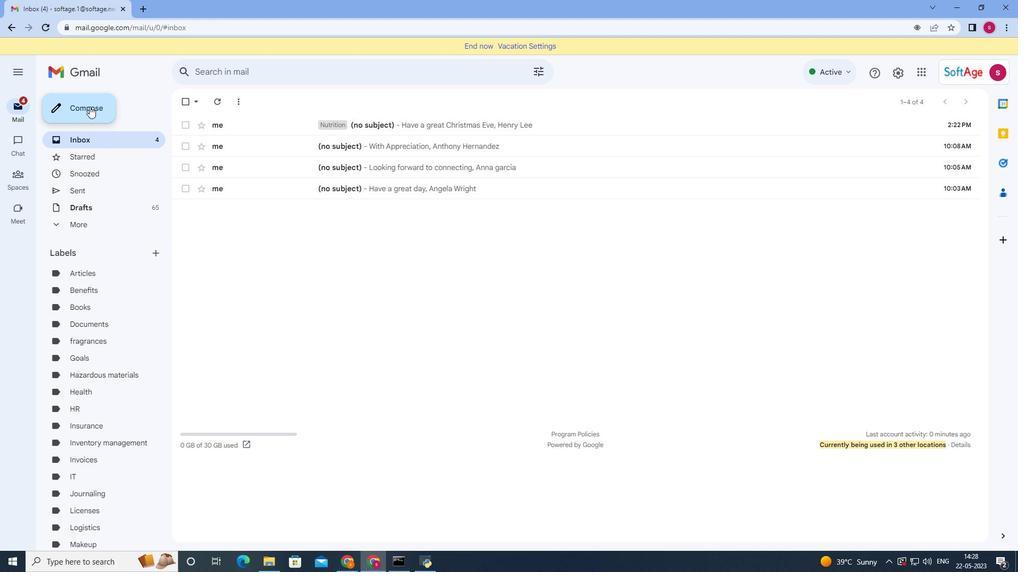
Action: Mouse moved to (739, 271)
Screenshot: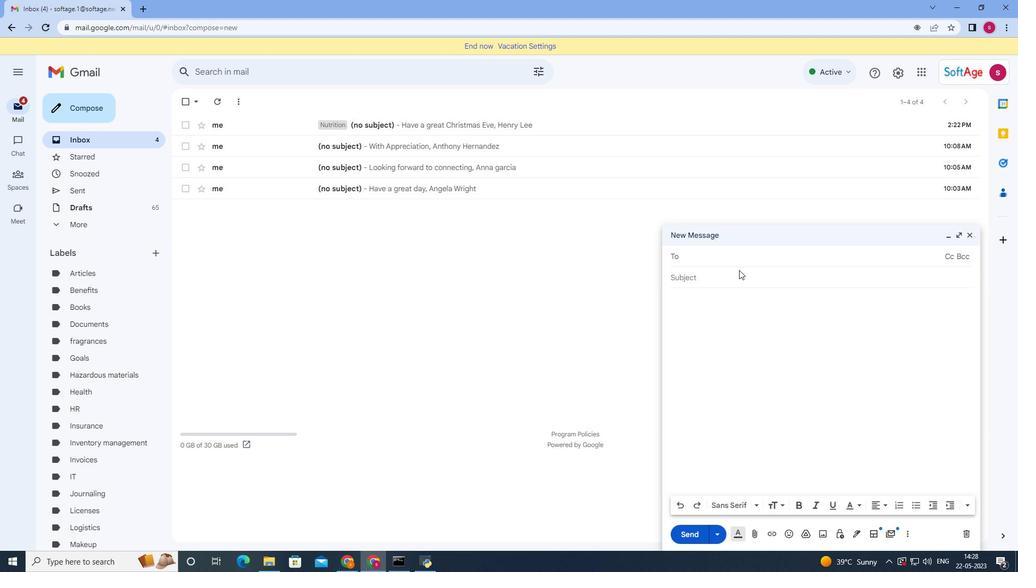 
Action: Key pressed softage.4<Key.enter>
Screenshot: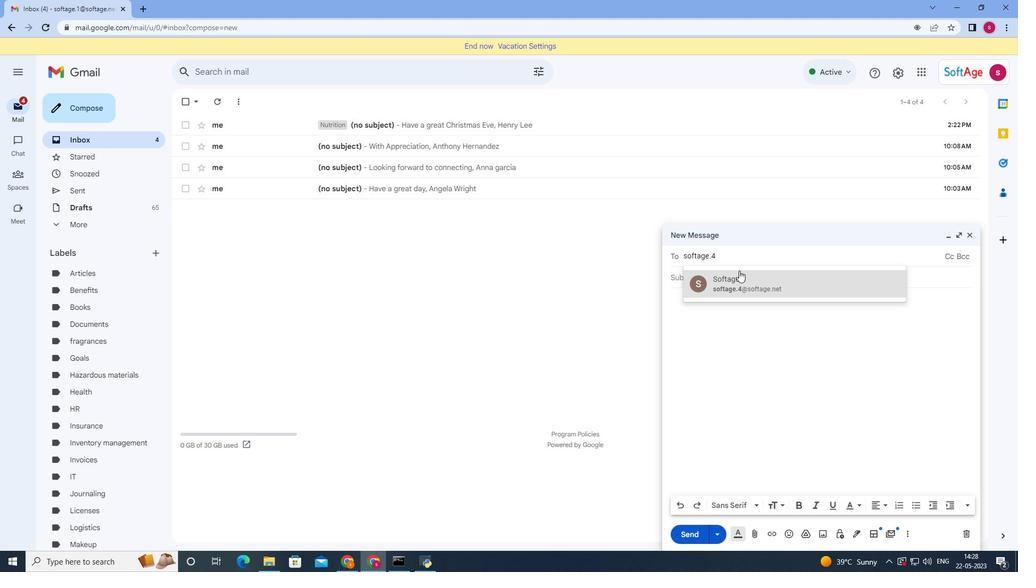 
Action: Mouse moved to (694, 314)
Screenshot: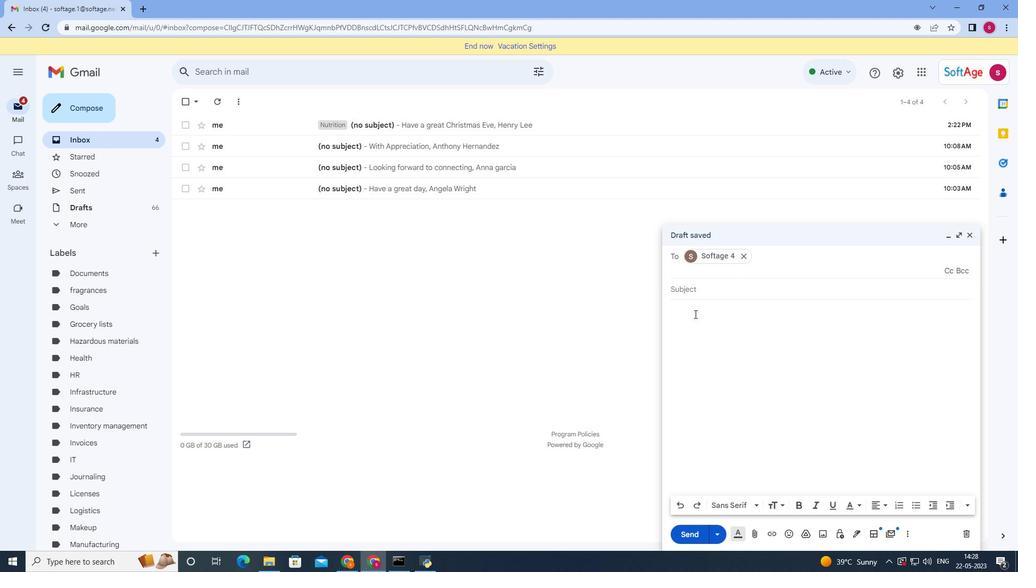 
Action: Mouse pressed left at (694, 314)
Screenshot: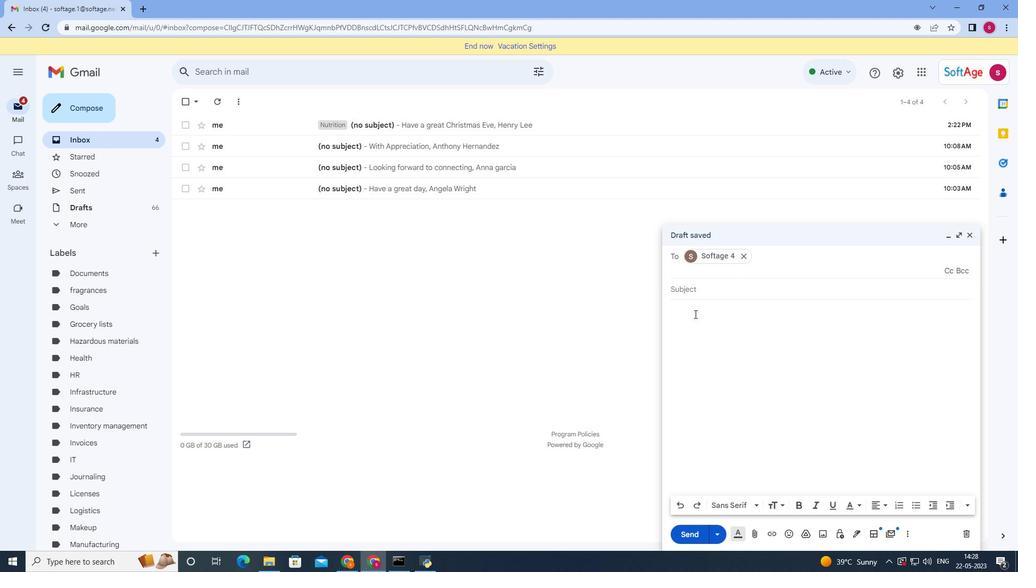 
Action: Mouse moved to (858, 537)
Screenshot: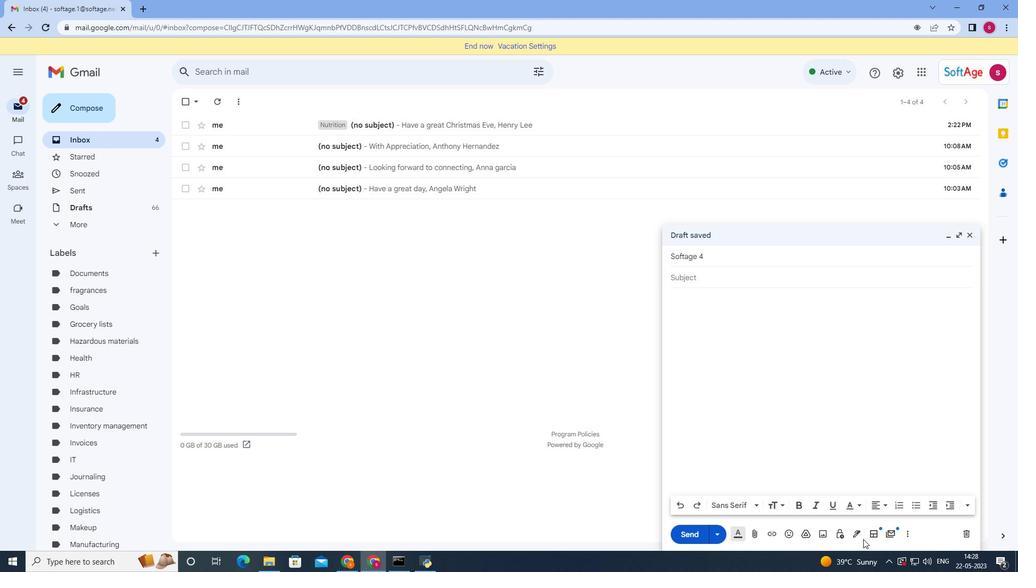 
Action: Mouse pressed left at (858, 537)
Screenshot: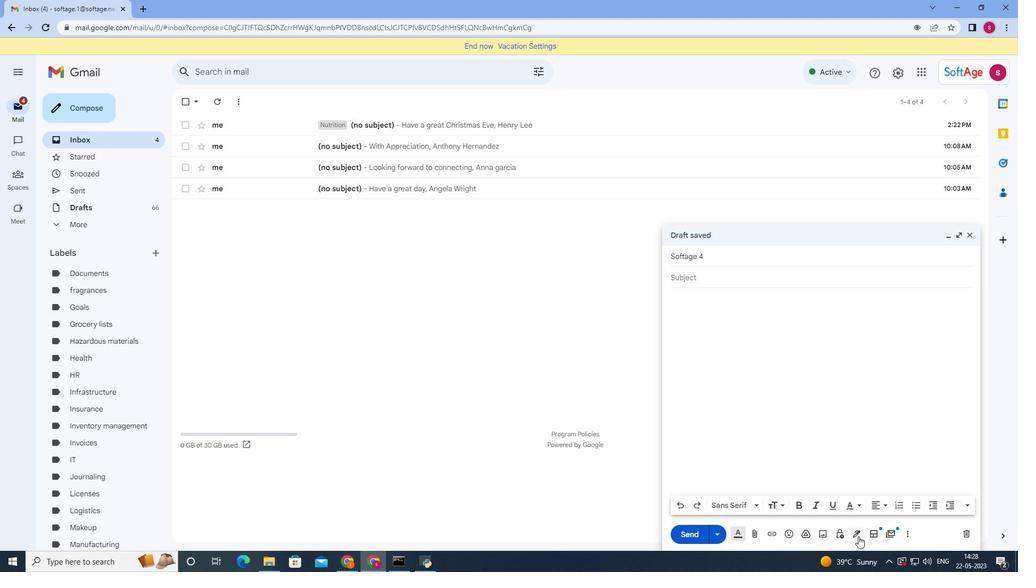 
Action: Mouse moved to (914, 514)
Screenshot: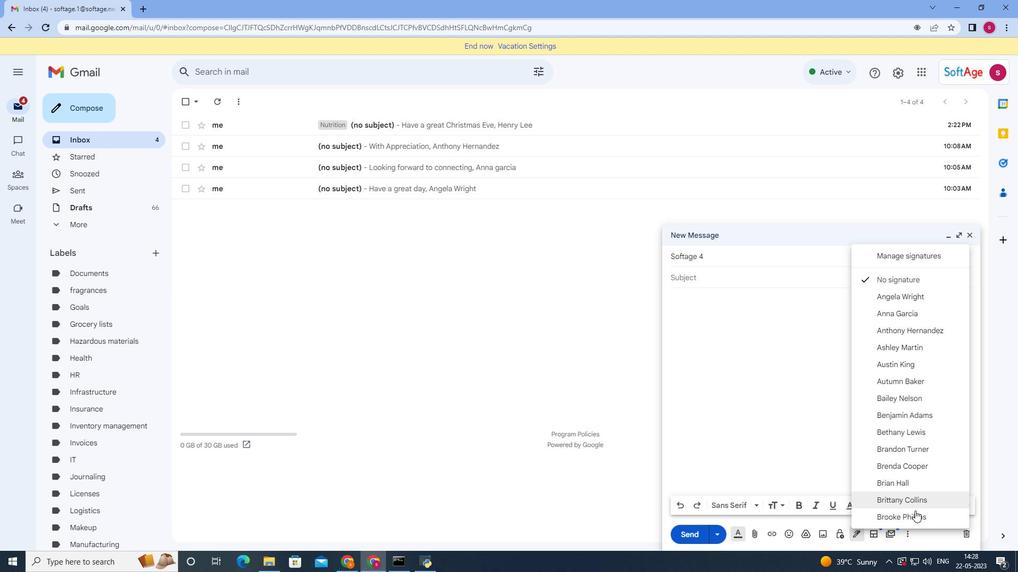 
Action: Mouse pressed left at (914, 514)
Screenshot: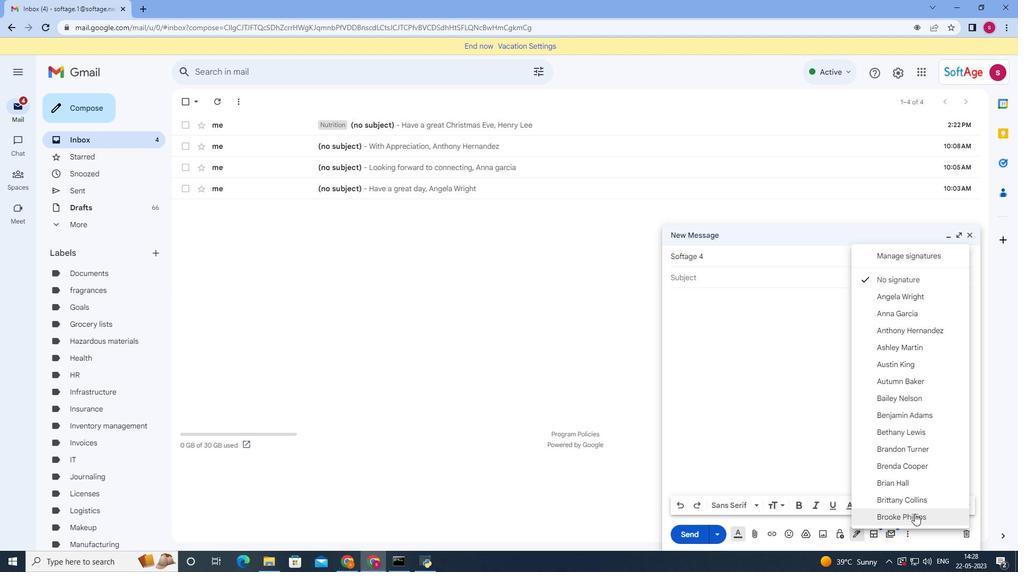 
Action: Mouse moved to (905, 534)
Screenshot: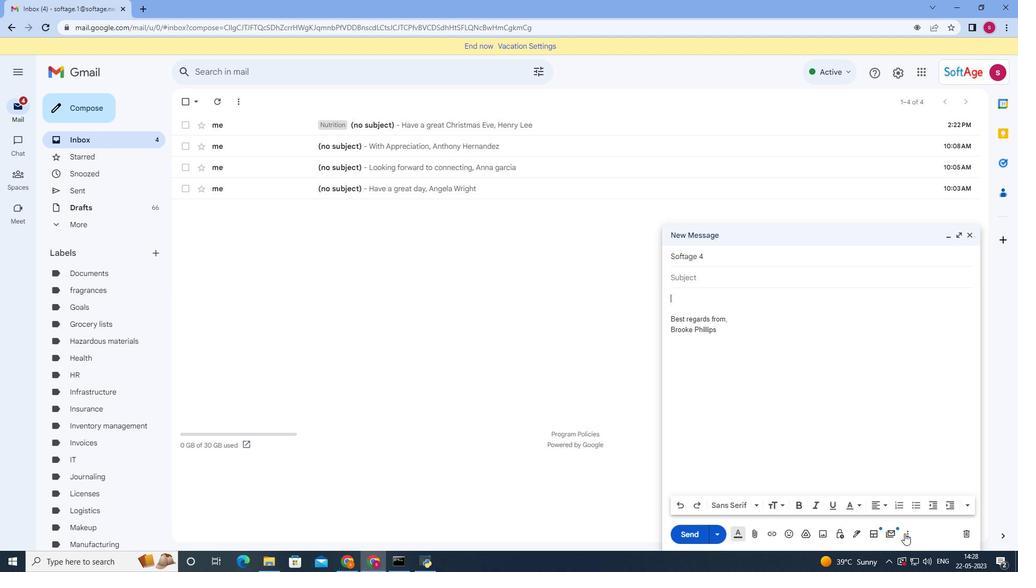 
Action: Mouse pressed left at (905, 534)
Screenshot: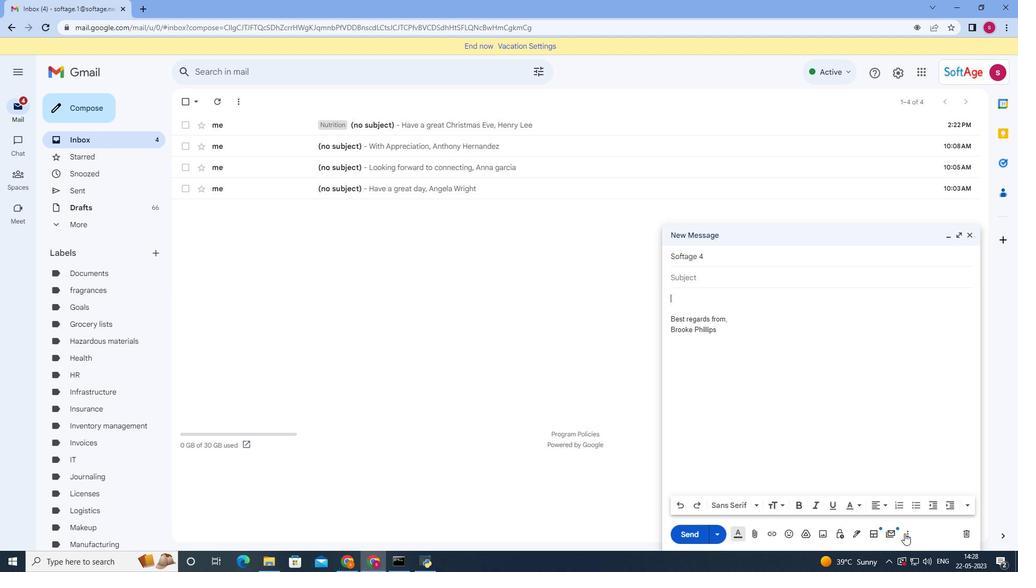 
Action: Mouse moved to (839, 434)
Screenshot: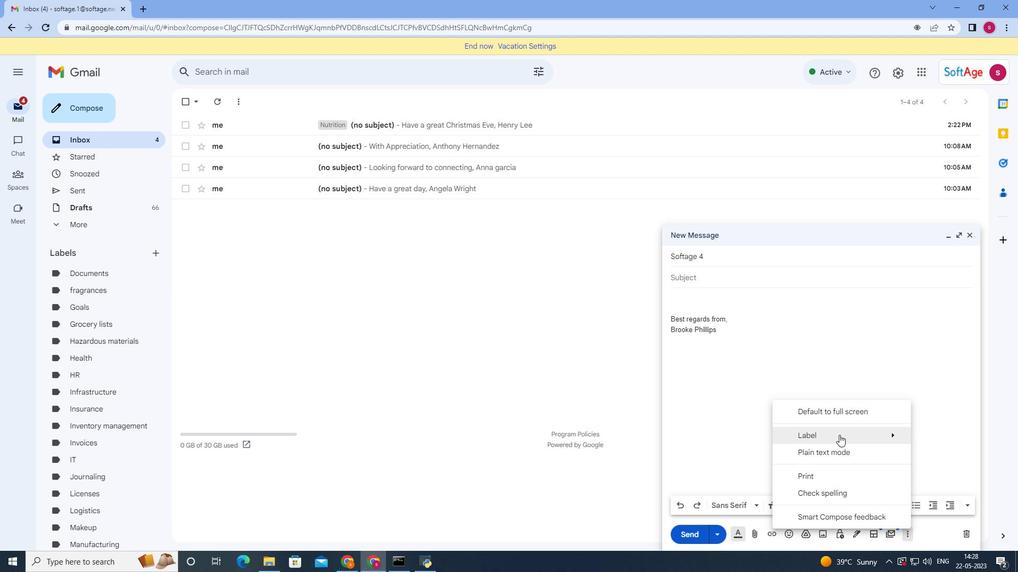 
Action: Mouse pressed left at (839, 434)
Screenshot: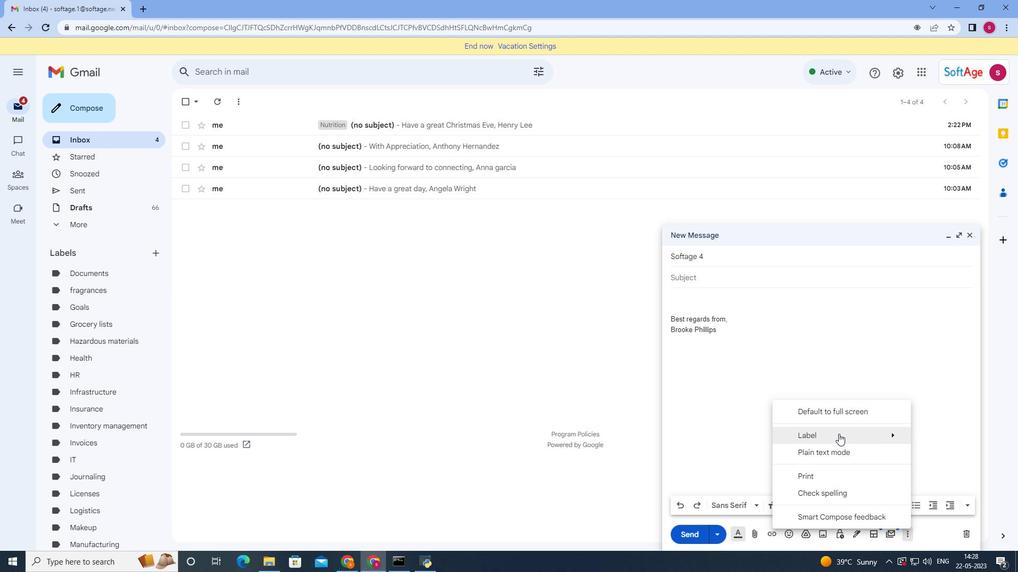 
Action: Mouse moved to (652, 336)
Screenshot: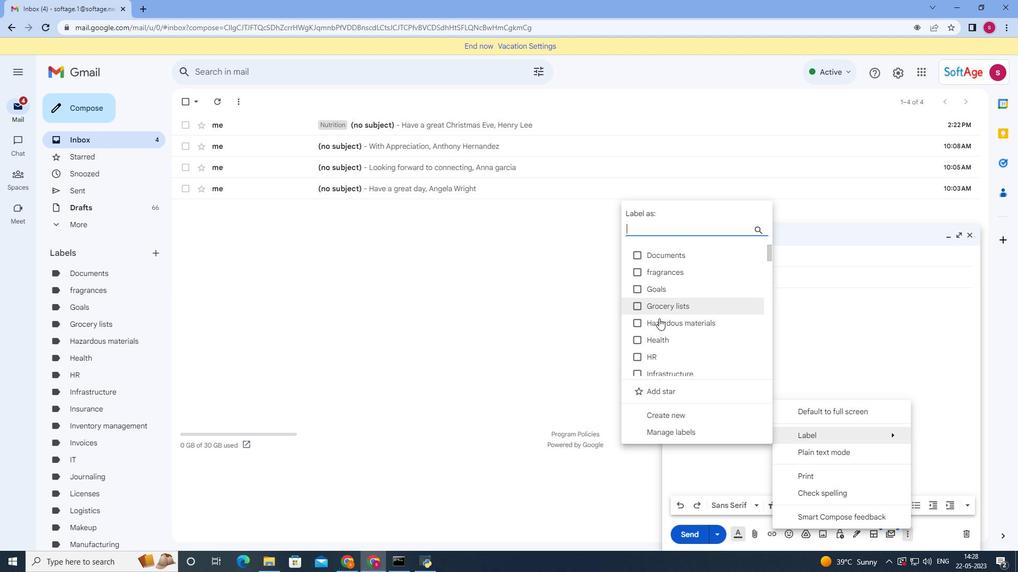 
Action: Mouse scrolled (652, 335) with delta (0, 0)
Screenshot: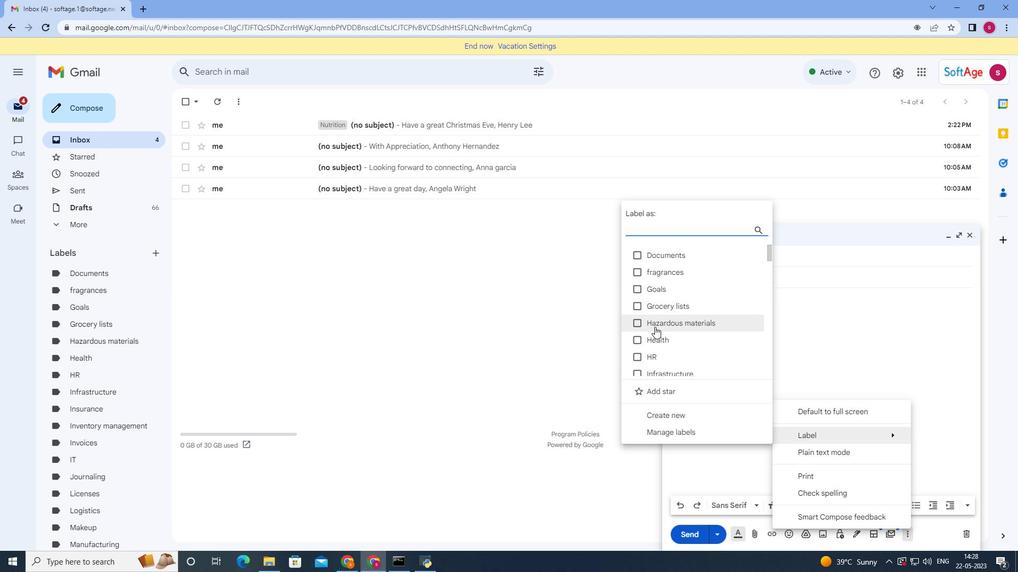 
Action: Mouse scrolled (652, 335) with delta (0, 0)
Screenshot: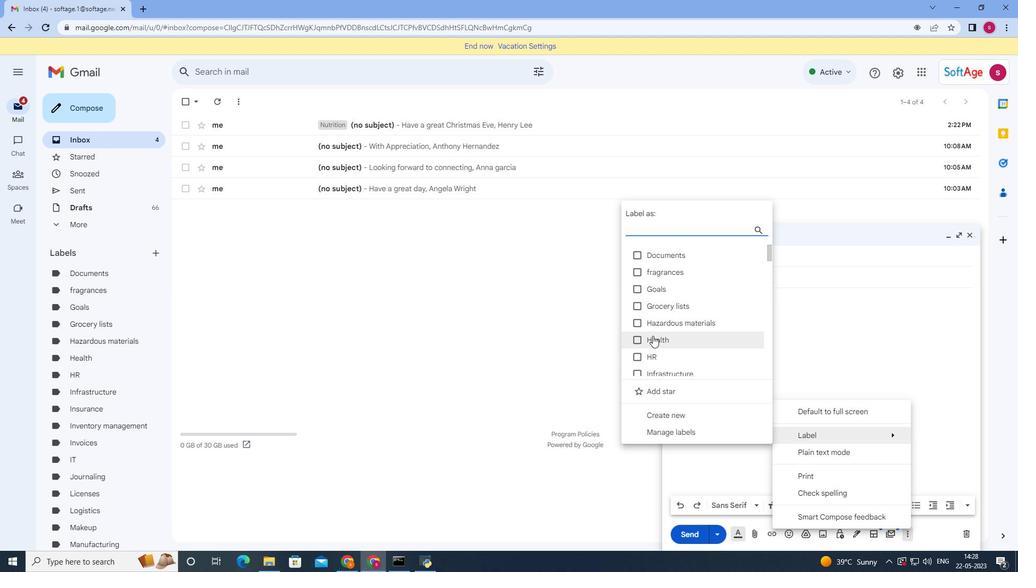 
Action: Mouse scrolled (652, 335) with delta (0, 0)
Screenshot: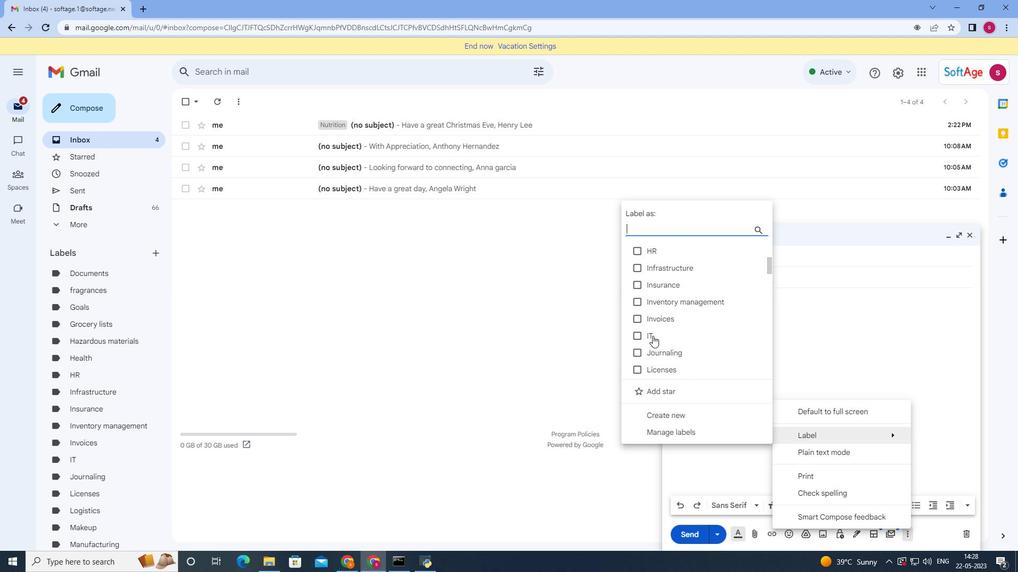 
Action: Mouse scrolled (652, 335) with delta (0, 0)
Screenshot: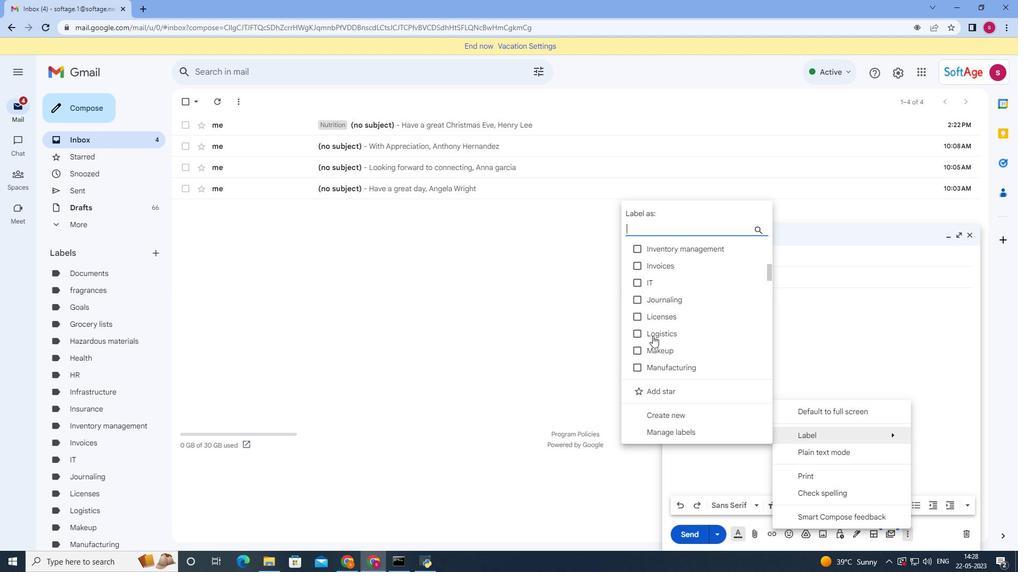 
Action: Mouse scrolled (652, 335) with delta (0, 0)
Screenshot: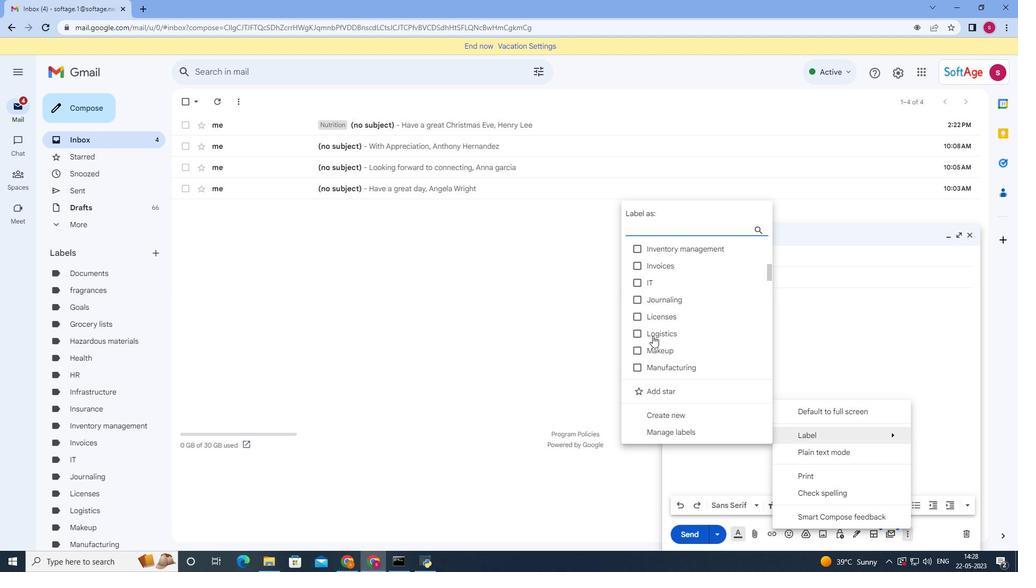 
Action: Mouse scrolled (652, 335) with delta (0, 0)
Screenshot: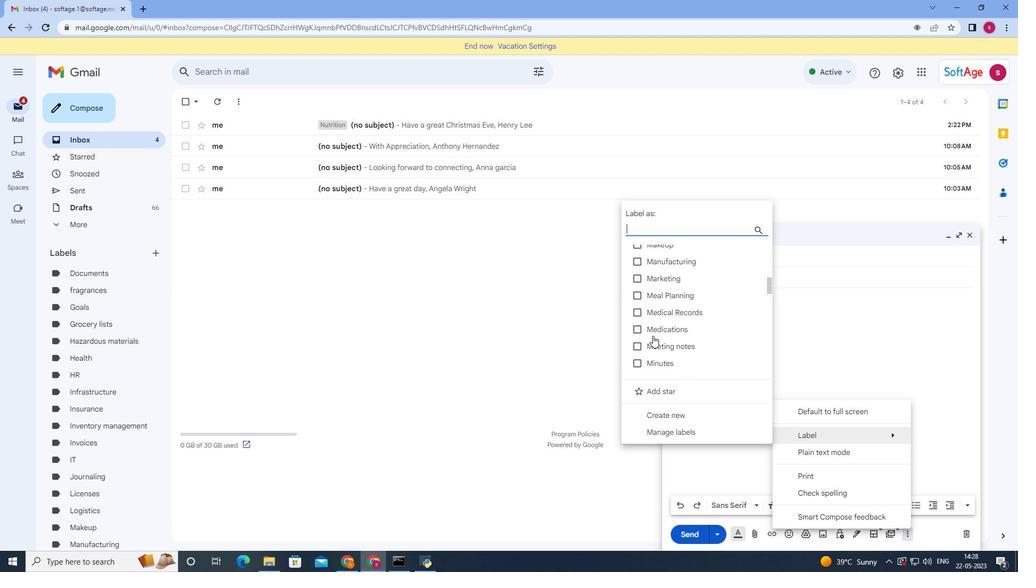 
Action: Mouse scrolled (652, 335) with delta (0, 0)
Screenshot: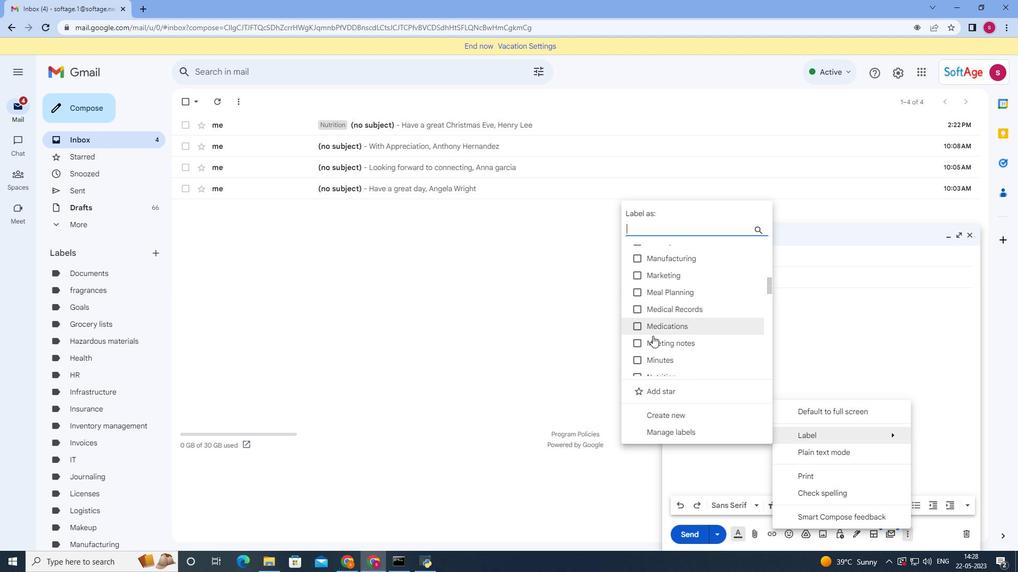 
Action: Mouse scrolled (652, 335) with delta (0, 0)
Screenshot: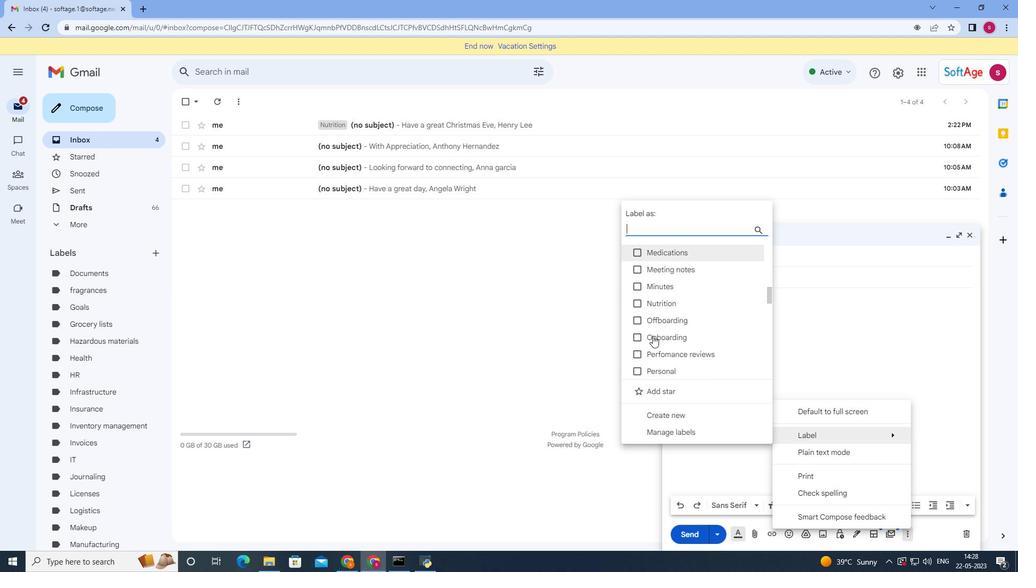 
Action: Mouse scrolled (652, 335) with delta (0, 0)
Screenshot: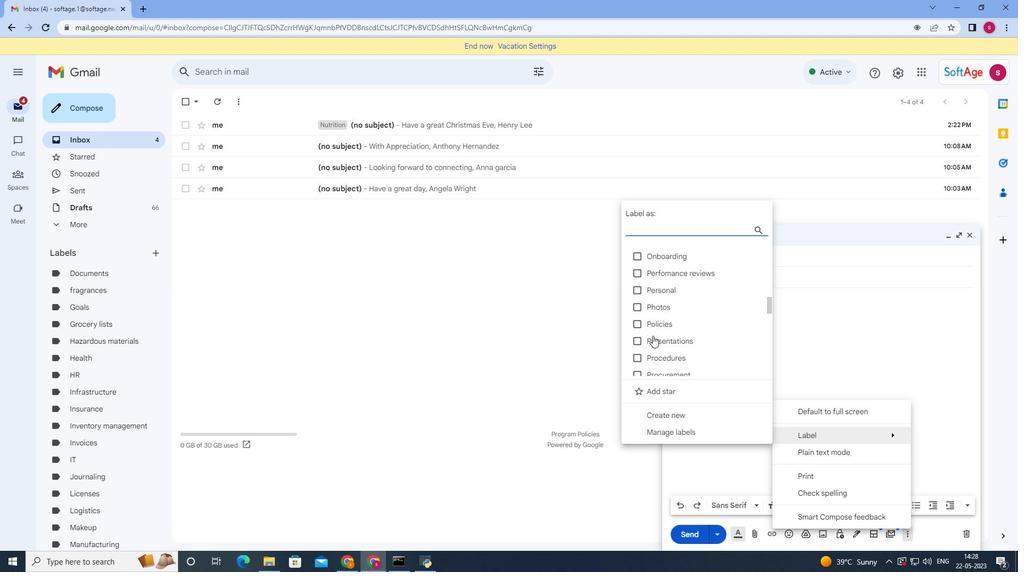 
Action: Mouse moved to (647, 344)
Screenshot: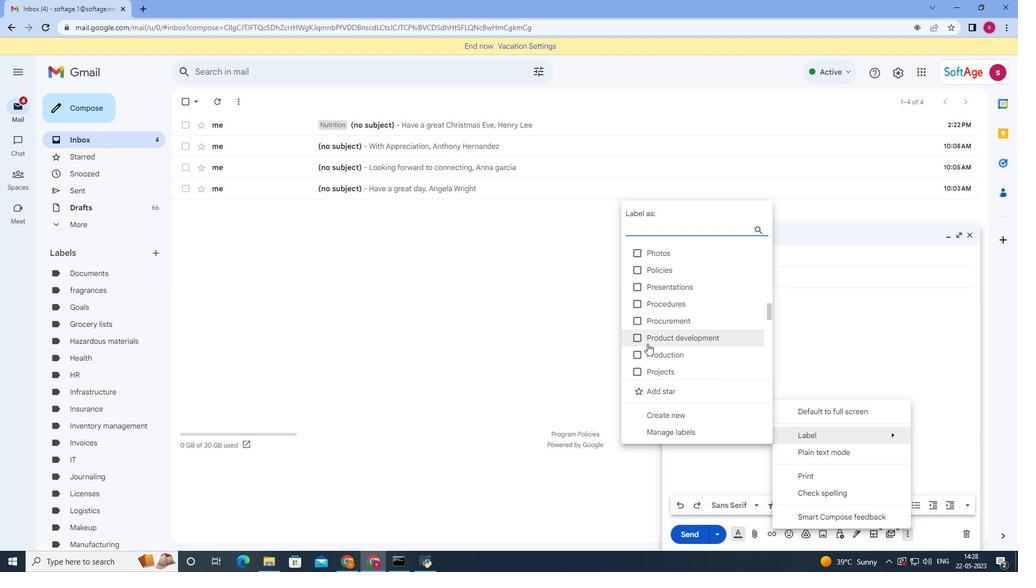 
Action: Mouse scrolled (647, 343) with delta (0, 0)
Screenshot: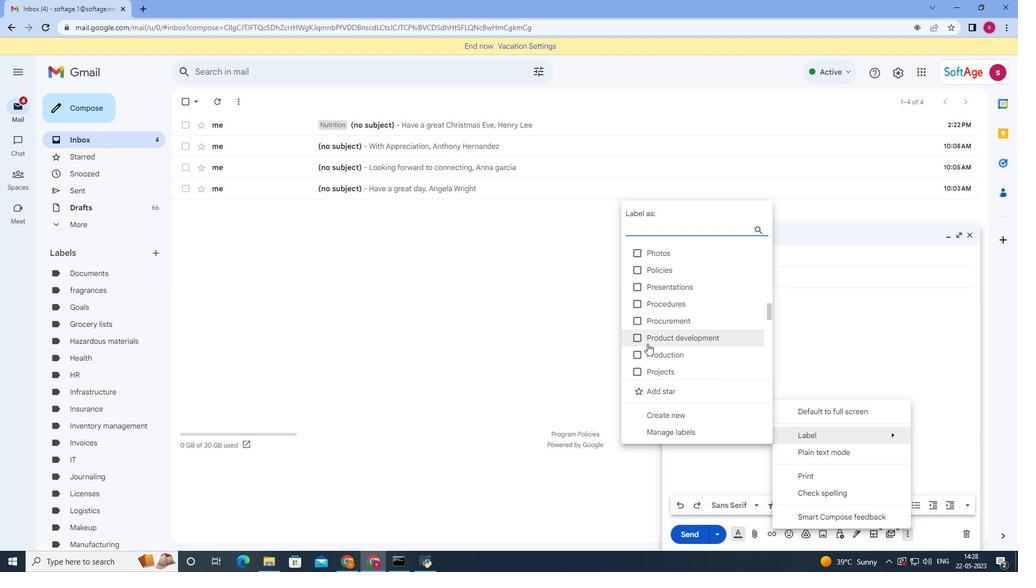 
Action: Mouse scrolled (647, 343) with delta (0, 0)
Screenshot: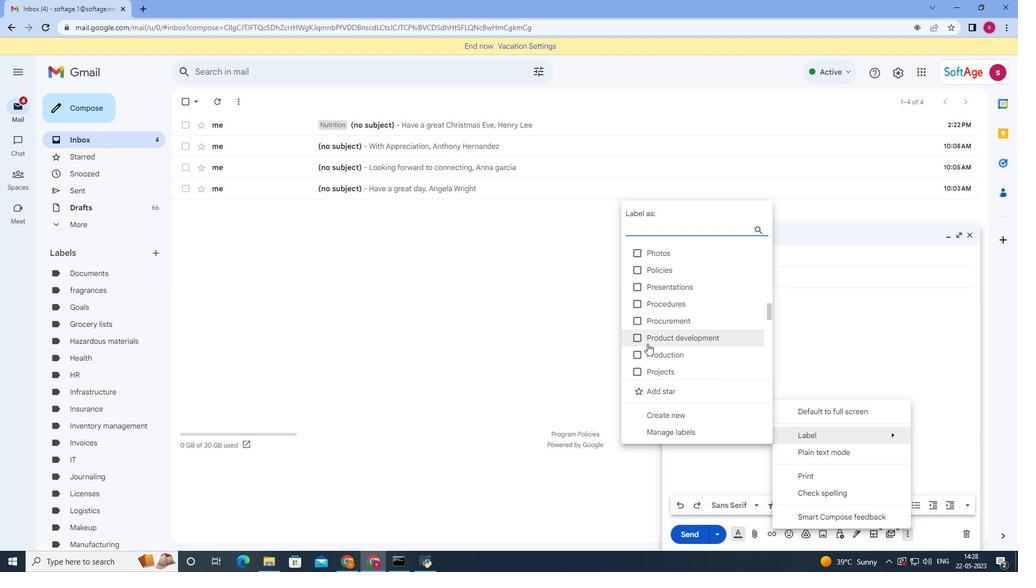 
Action: Mouse moved to (639, 348)
Screenshot: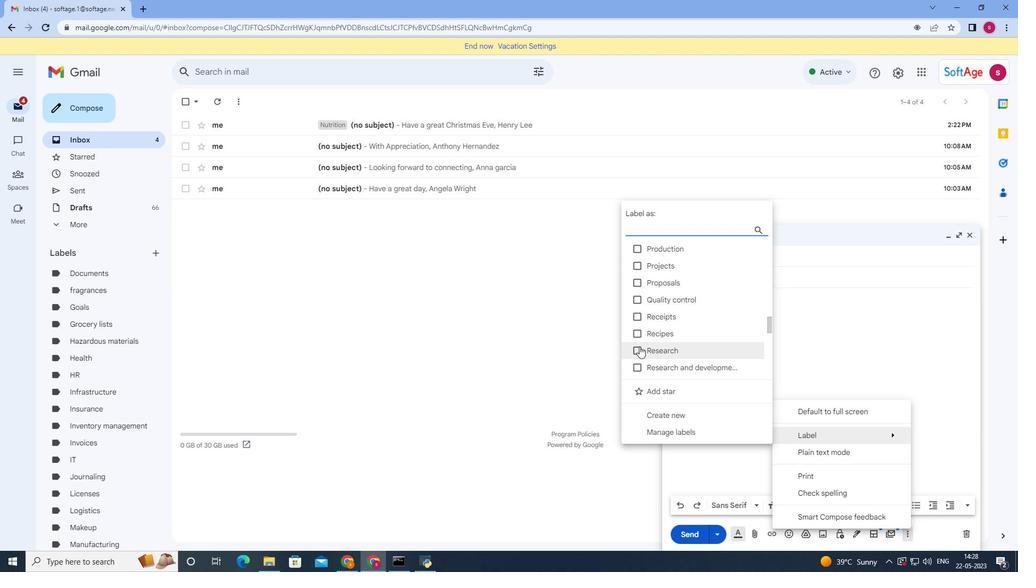
Action: Mouse pressed left at (639, 348)
Screenshot: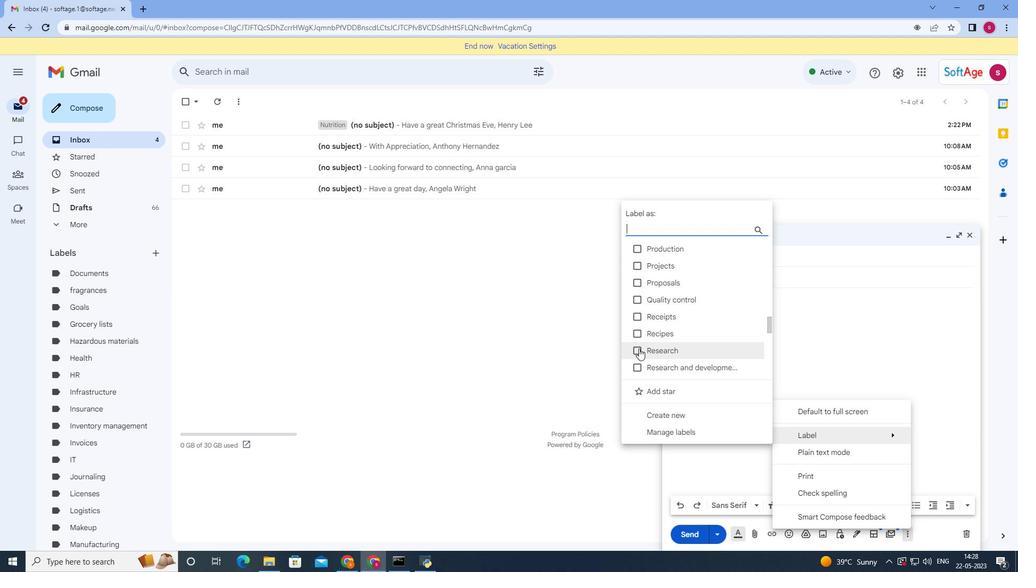 
Action: Mouse moved to (660, 414)
Screenshot: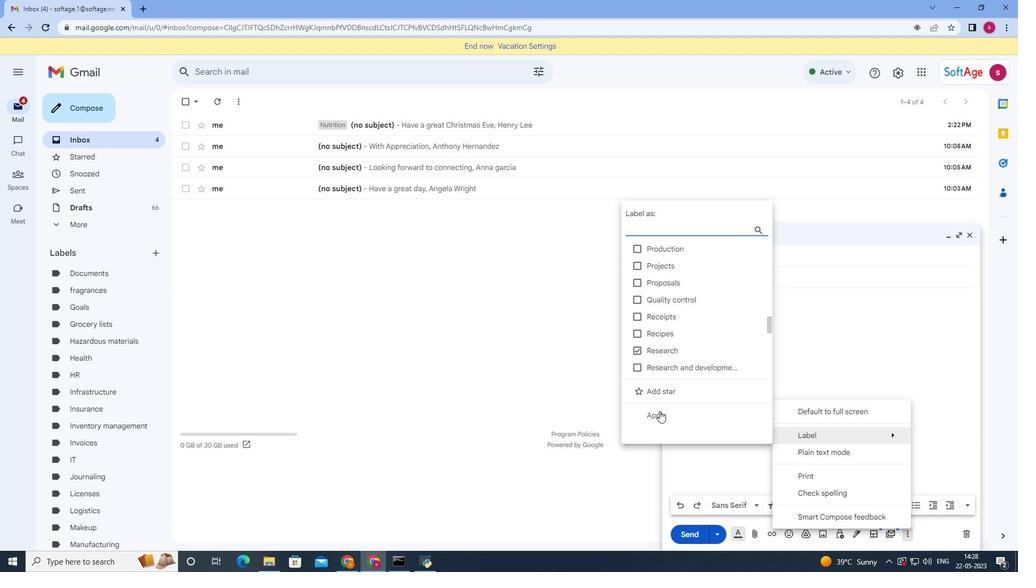 
Action: Mouse pressed left at (660, 414)
Screenshot: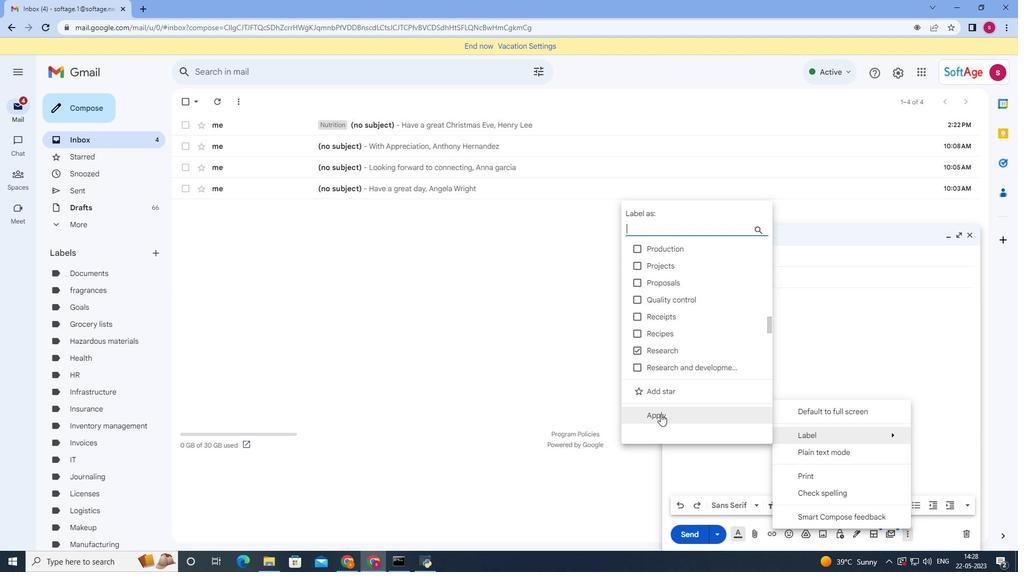 
Action: Mouse moved to (660, 413)
Screenshot: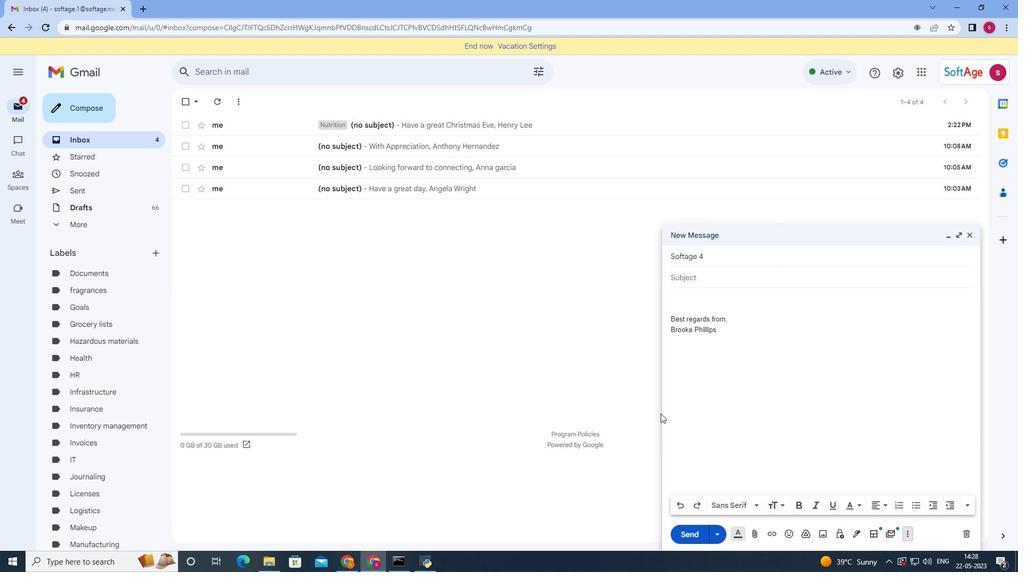 
